 Task: Look for space in Abou el Hassan, Algeria from 1st July, 2023 to 9th July, 2023 for 2 adults in price range Rs.8000 to Rs.15000. Place can be entire place with 1  bedroom having 1 bed and 1 bathroom. Property type can be house, flat, hotel. Booking option can be shelf check-in. Required host language is .
Action: Mouse moved to (433, 95)
Screenshot: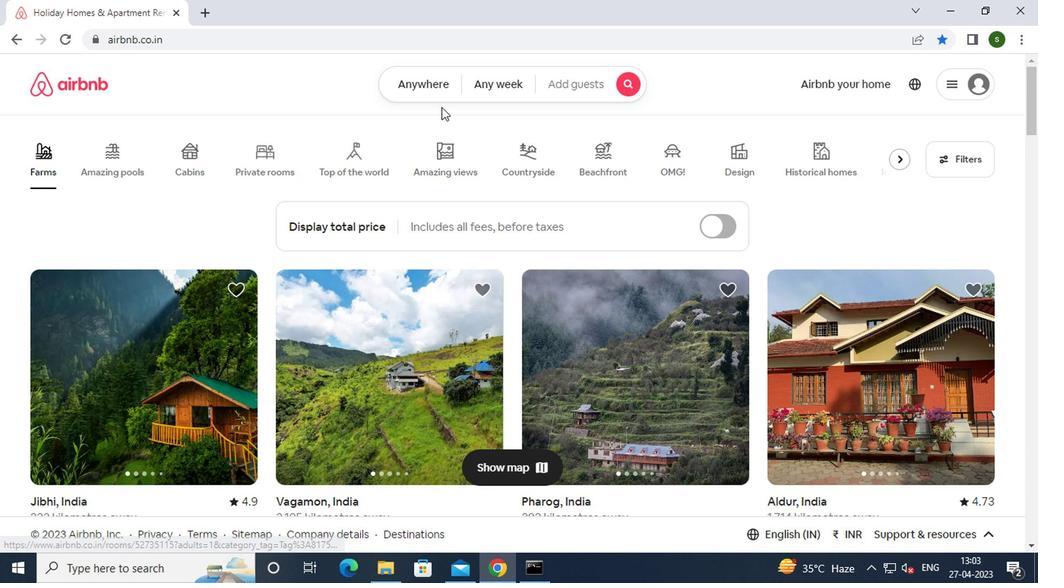 
Action: Mouse pressed left at (433, 95)
Screenshot: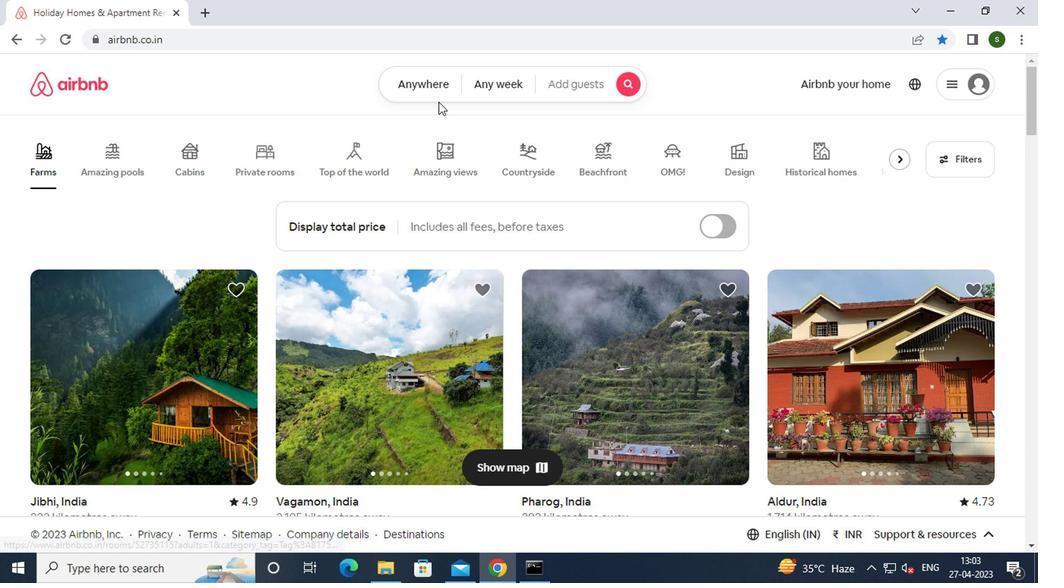 
Action: Mouse moved to (316, 141)
Screenshot: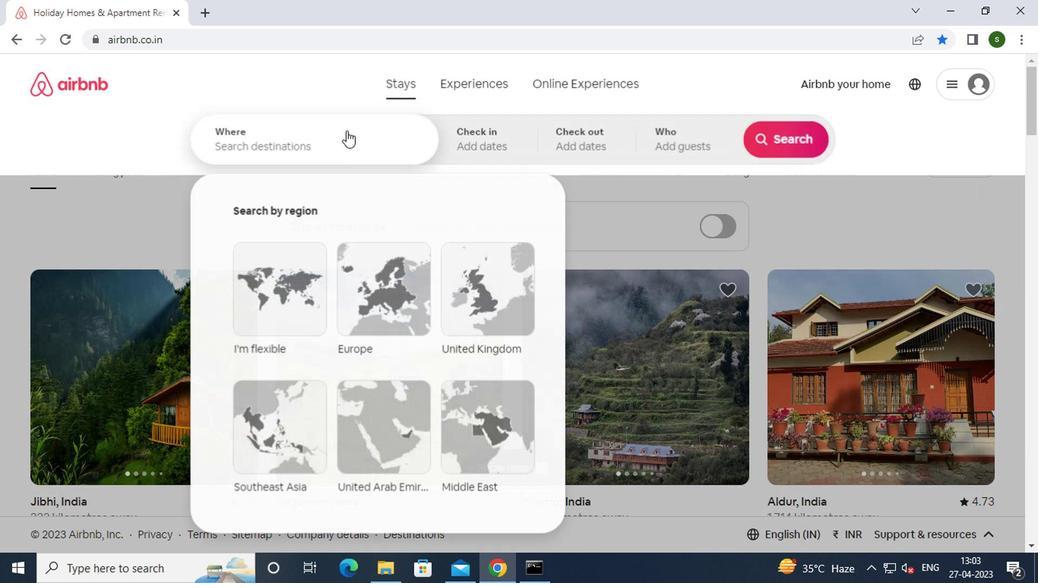 
Action: Mouse pressed left at (316, 141)
Screenshot: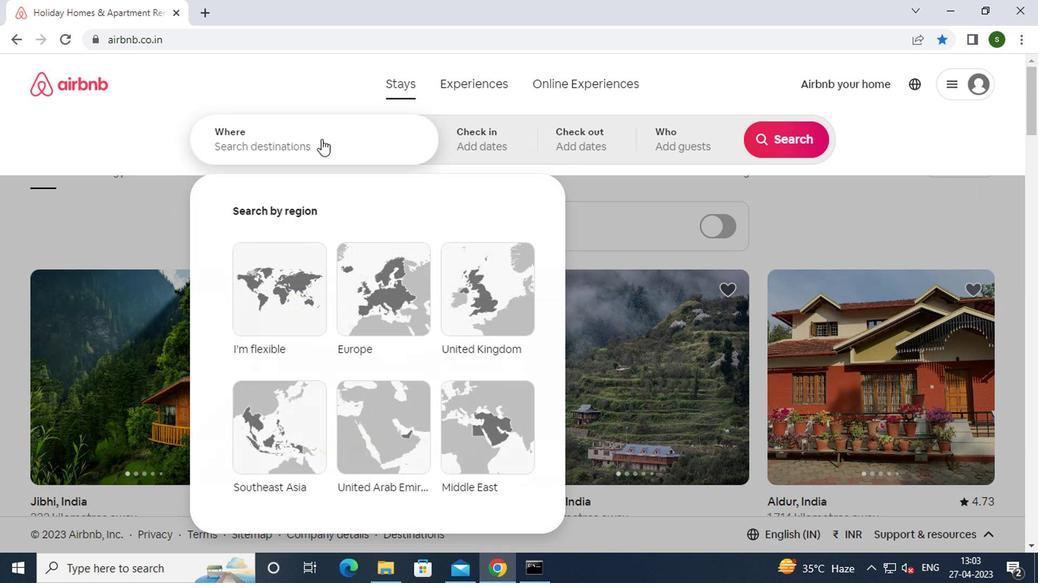 
Action: Key pressed a<Key.caps_lock>bou<Key.space>el<Key.space><Key.caps_lock>h<Key.caps_lock>assan
Screenshot: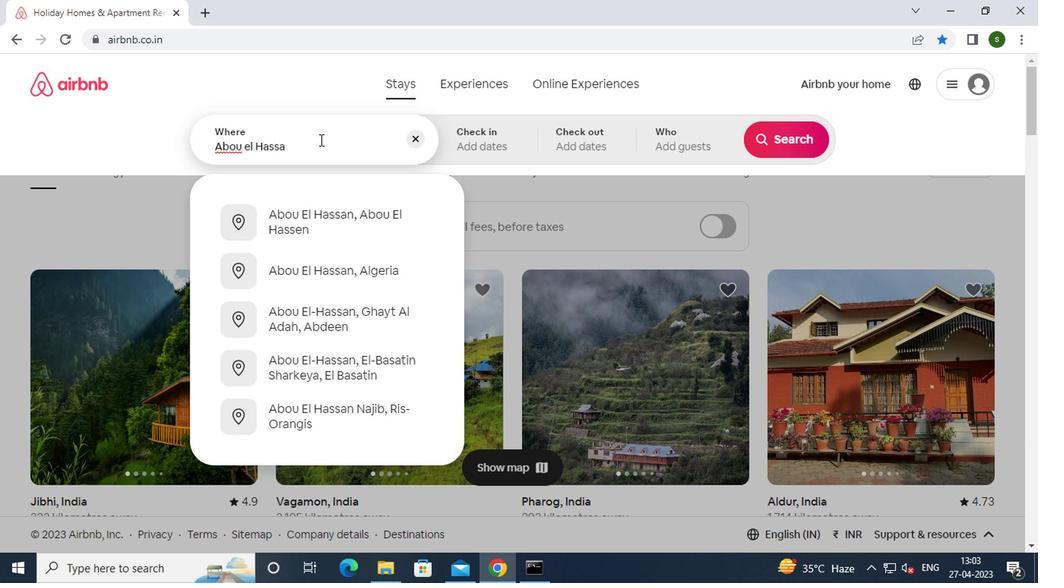 
Action: Mouse moved to (331, 262)
Screenshot: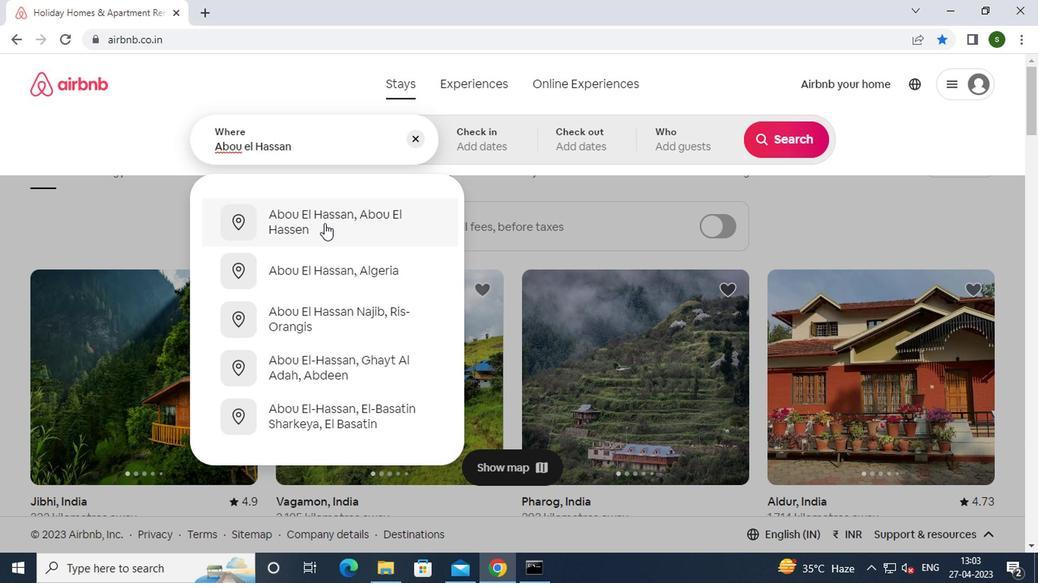 
Action: Mouse pressed left at (331, 262)
Screenshot: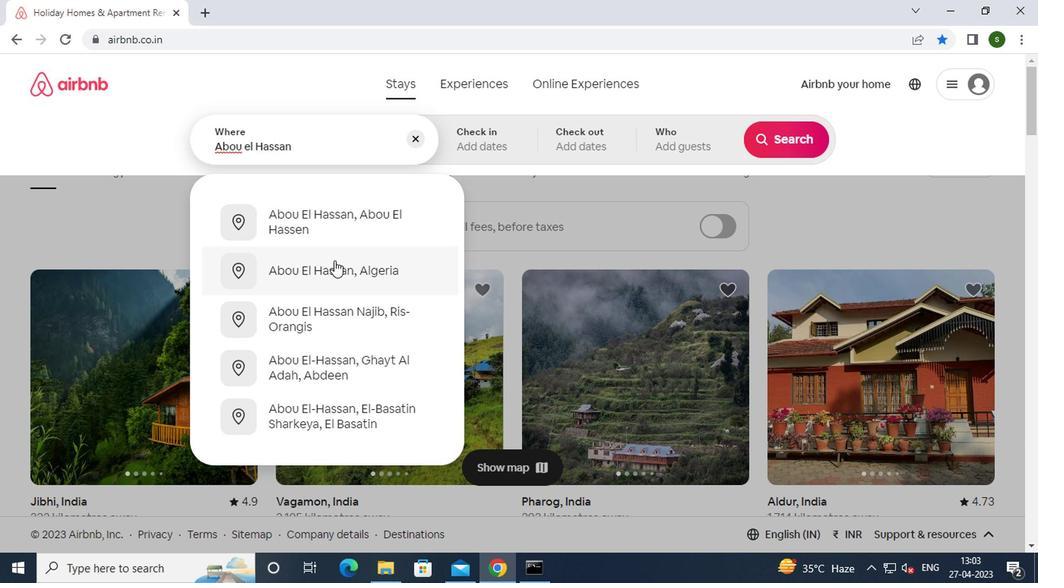 
Action: Mouse moved to (772, 257)
Screenshot: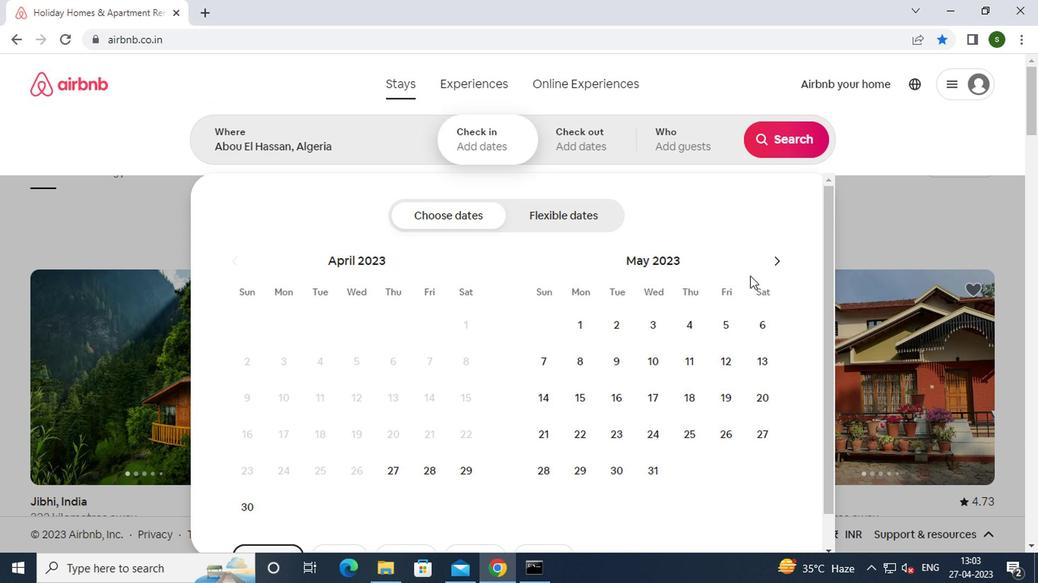 
Action: Mouse pressed left at (772, 257)
Screenshot: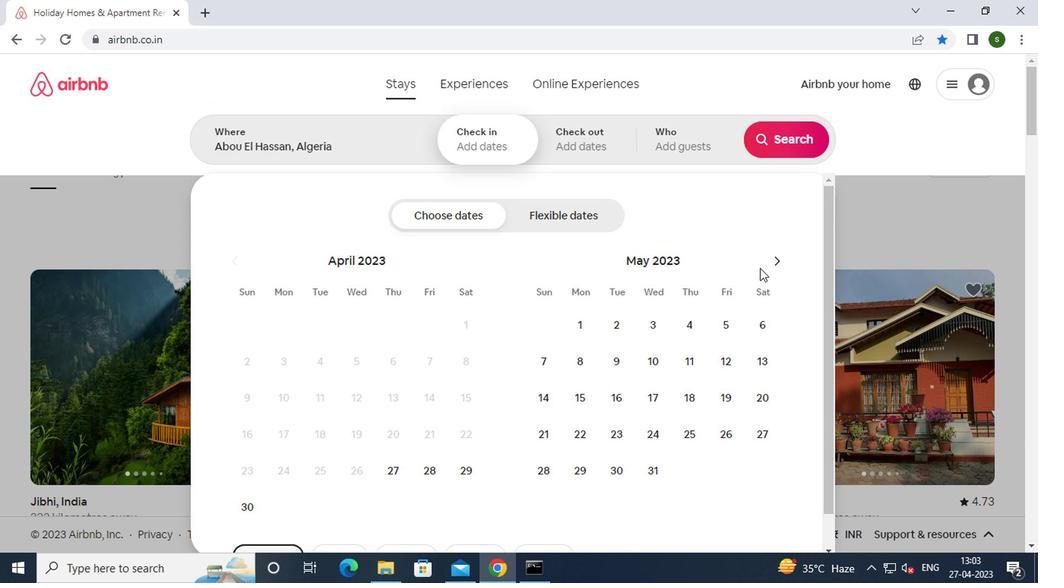 
Action: Mouse pressed left at (772, 257)
Screenshot: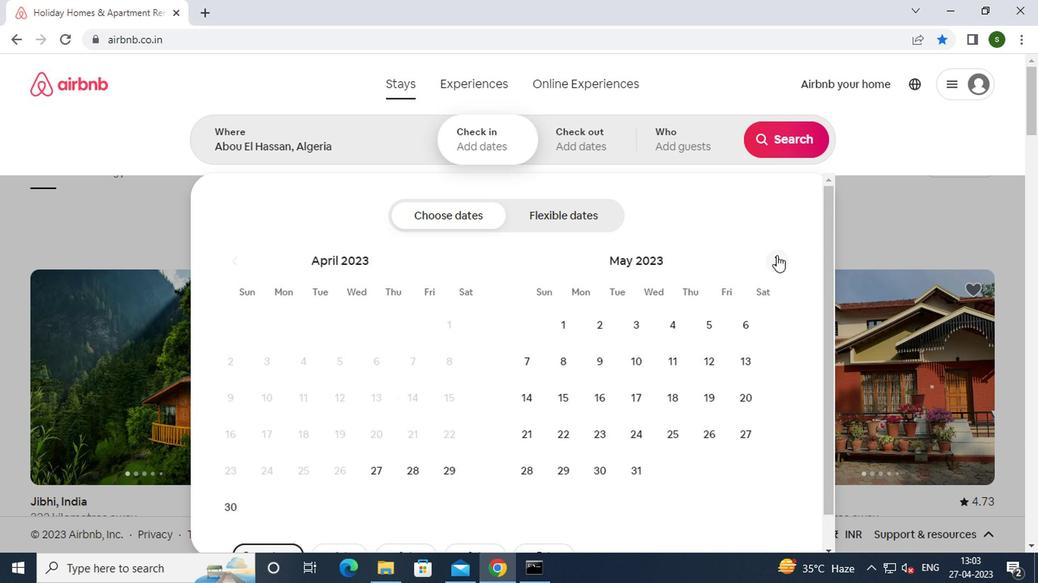 
Action: Mouse moved to (762, 325)
Screenshot: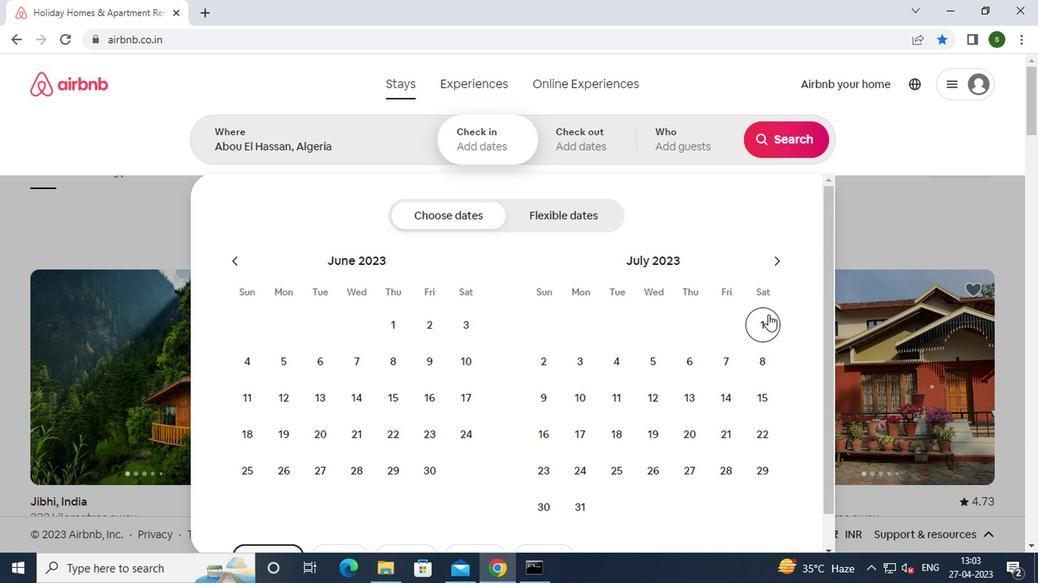 
Action: Mouse pressed left at (762, 325)
Screenshot: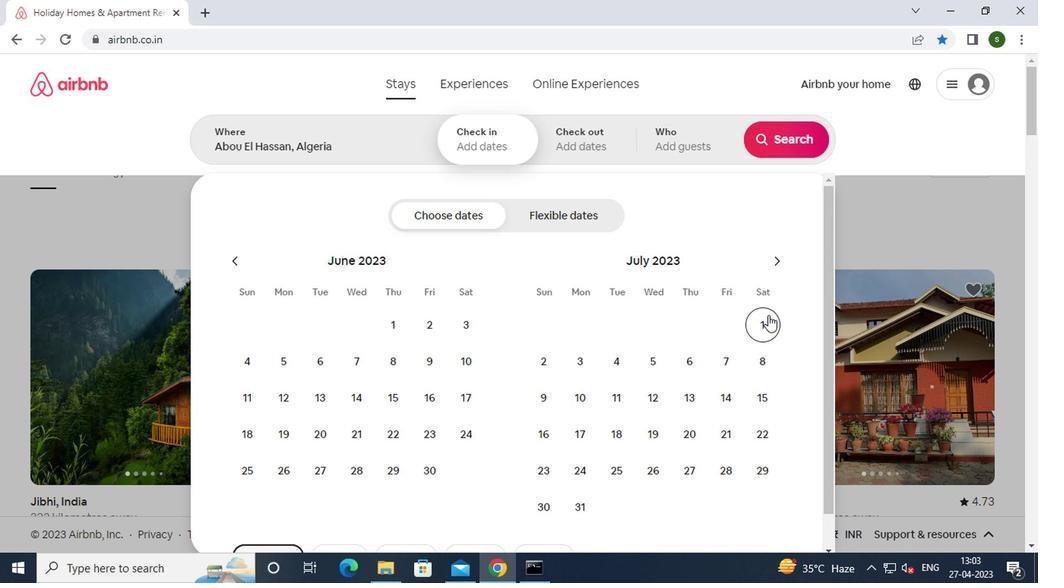 
Action: Mouse moved to (538, 399)
Screenshot: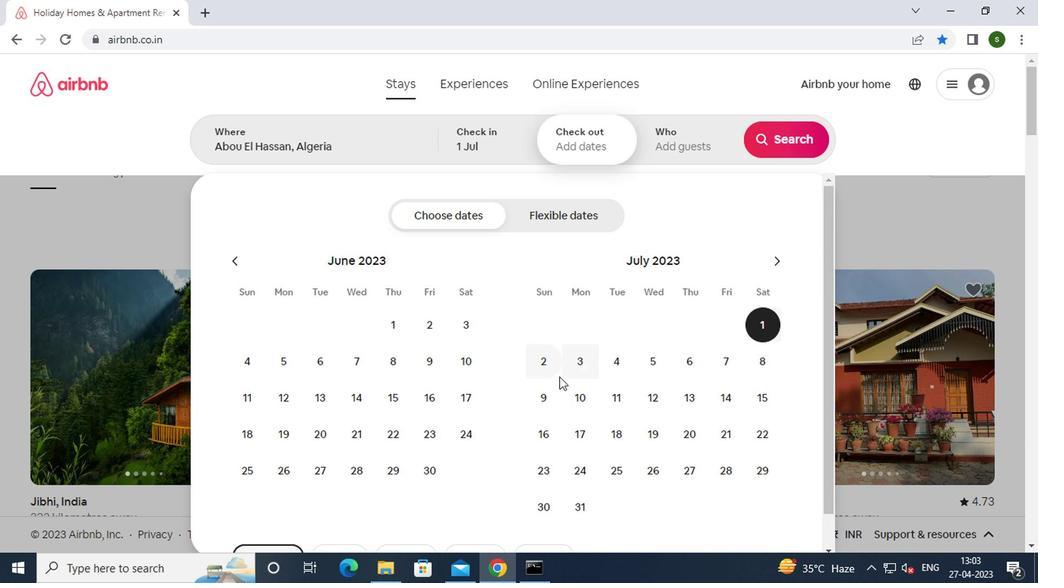 
Action: Mouse pressed left at (538, 399)
Screenshot: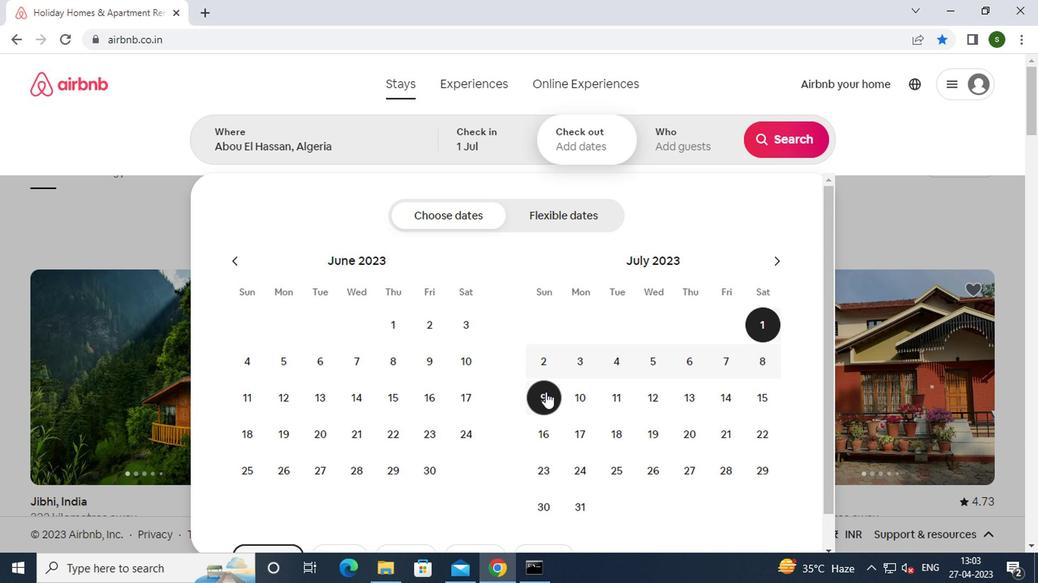 
Action: Mouse moved to (687, 147)
Screenshot: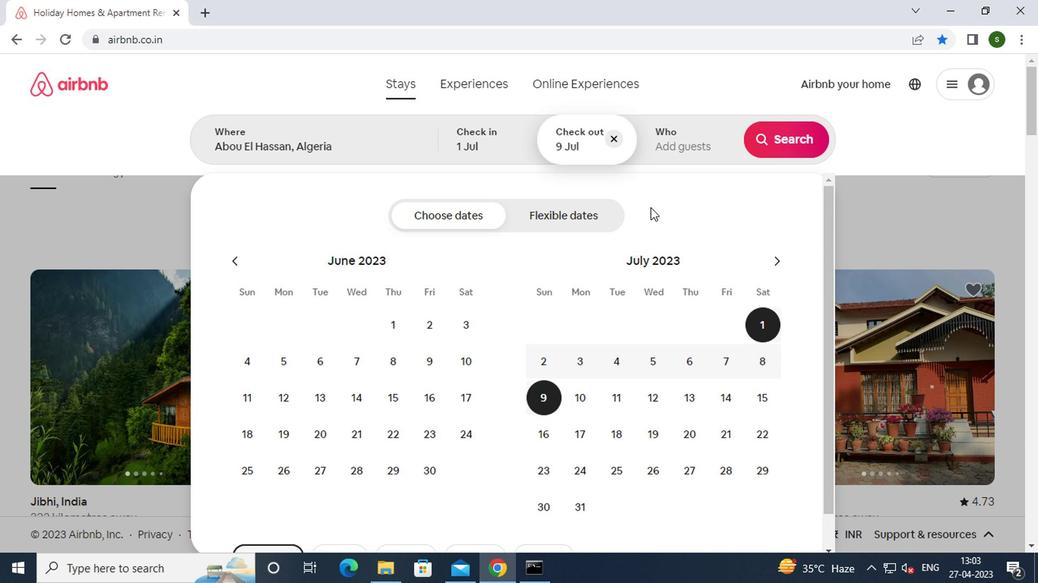 
Action: Mouse pressed left at (687, 147)
Screenshot: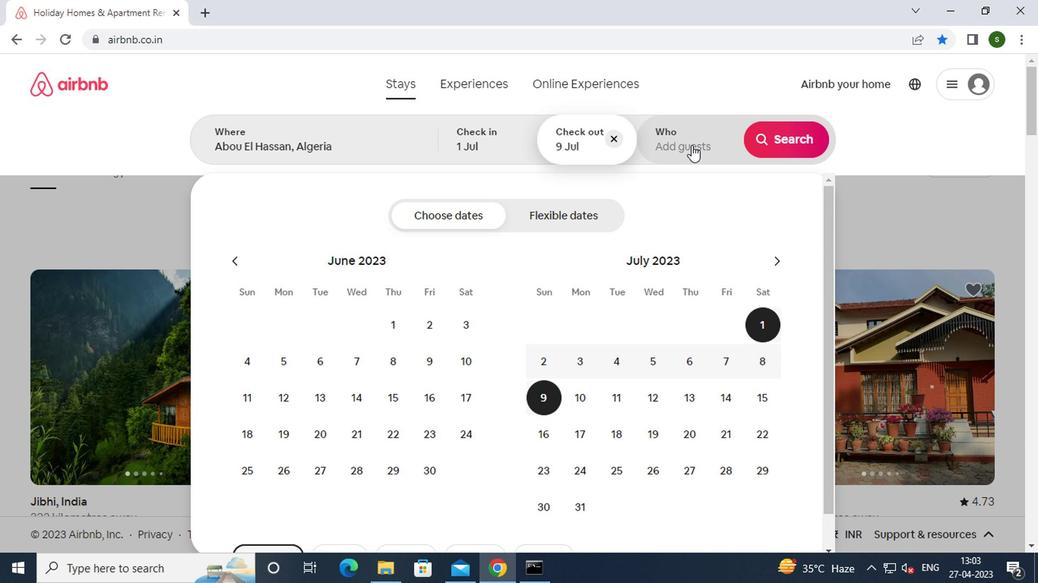 
Action: Mouse moved to (789, 218)
Screenshot: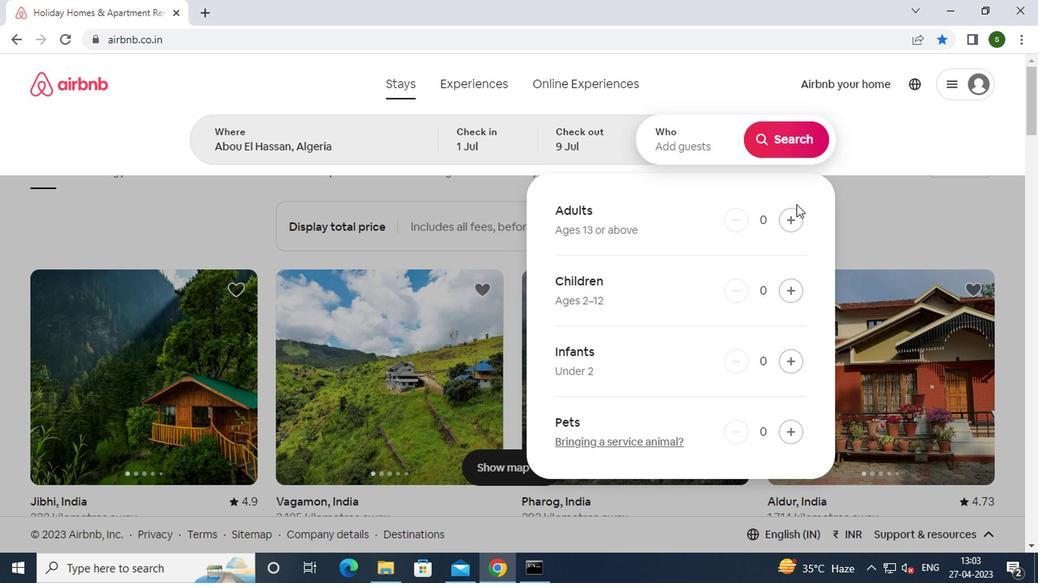 
Action: Mouse pressed left at (789, 218)
Screenshot: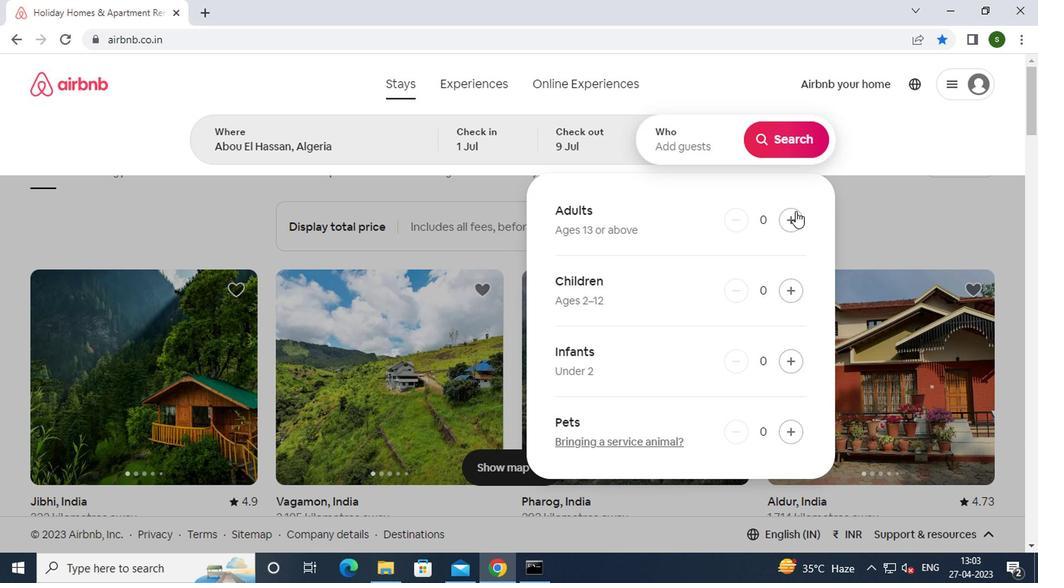 
Action: Mouse pressed left at (789, 218)
Screenshot: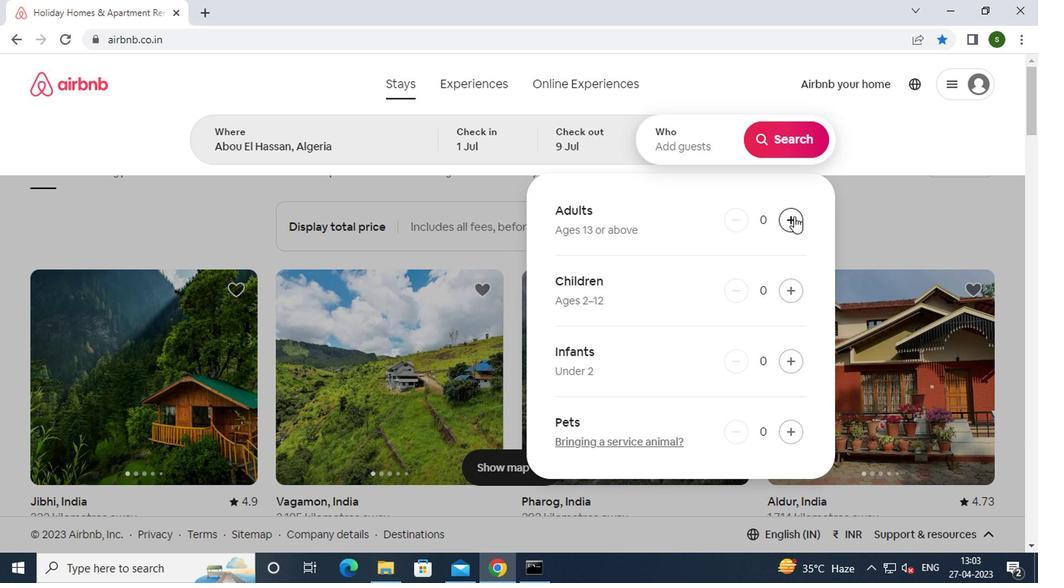 
Action: Mouse moved to (789, 148)
Screenshot: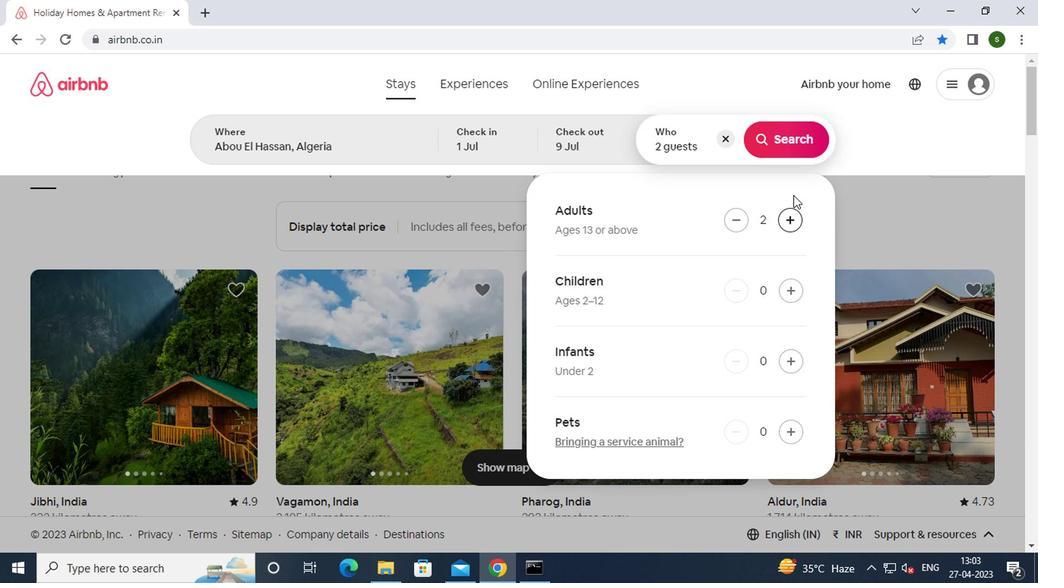 
Action: Mouse pressed left at (789, 148)
Screenshot: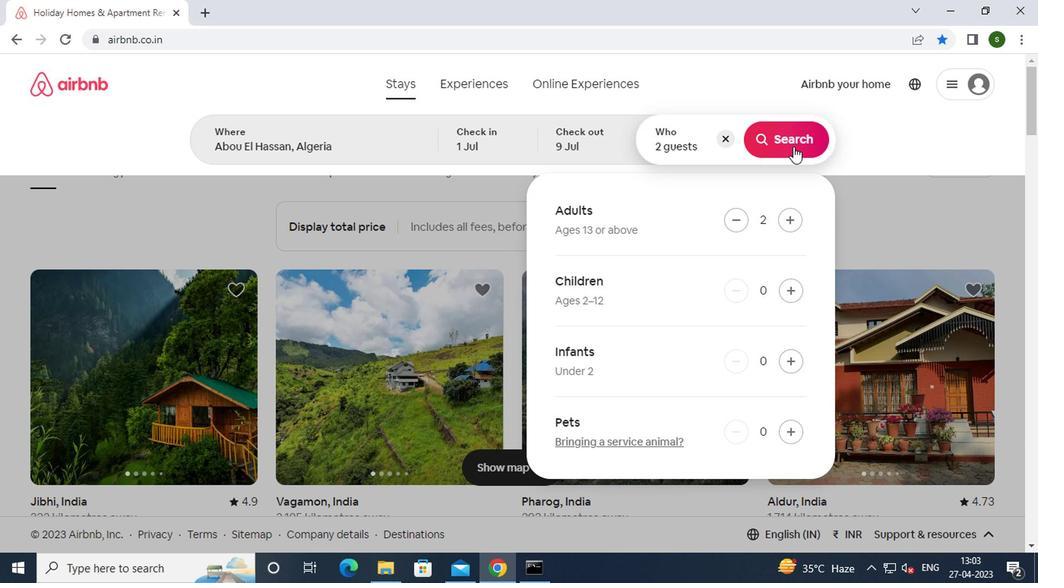 
Action: Mouse moved to (967, 145)
Screenshot: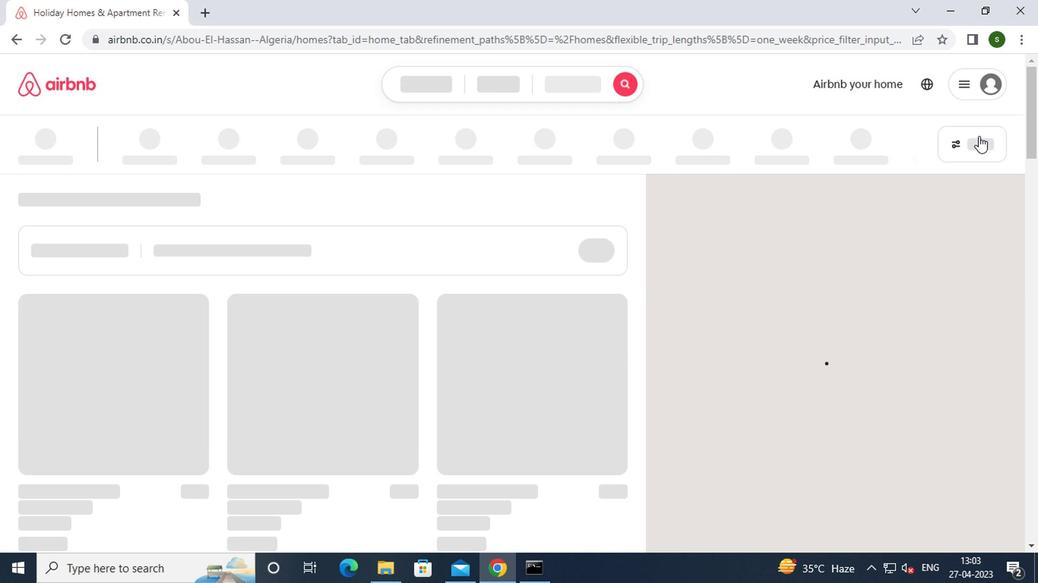 
Action: Mouse pressed left at (967, 145)
Screenshot: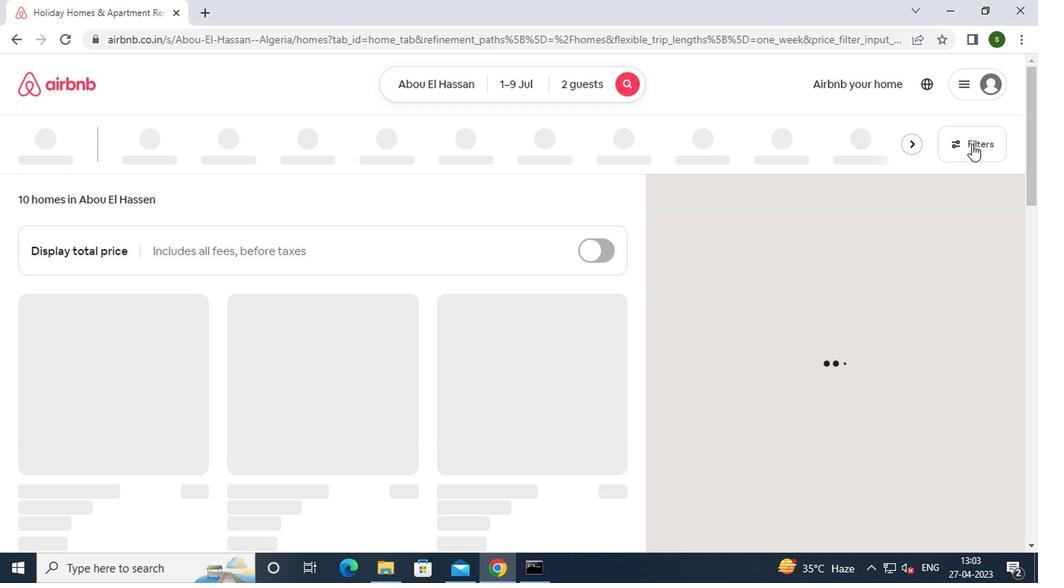 
Action: Mouse moved to (436, 339)
Screenshot: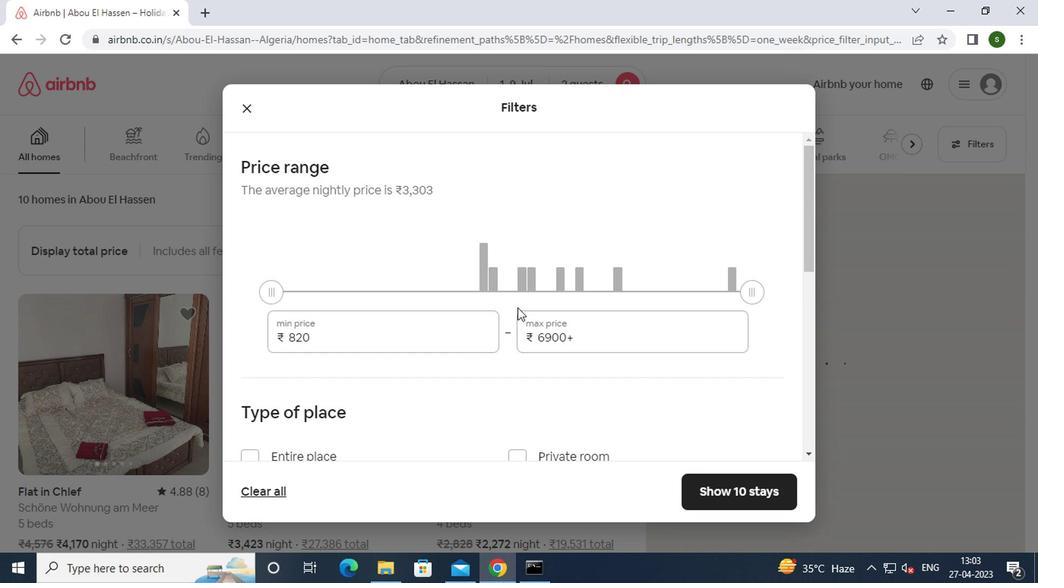 
Action: Mouse pressed left at (436, 339)
Screenshot: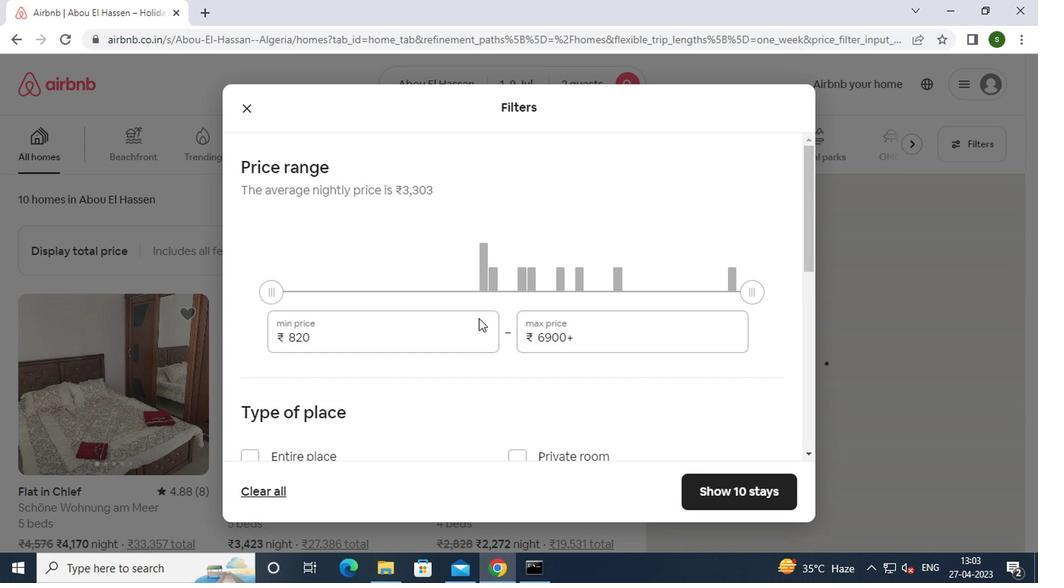 
Action: Key pressed <Key.backspace><Key.backspace><Key.backspace><Key.backspace>8000
Screenshot: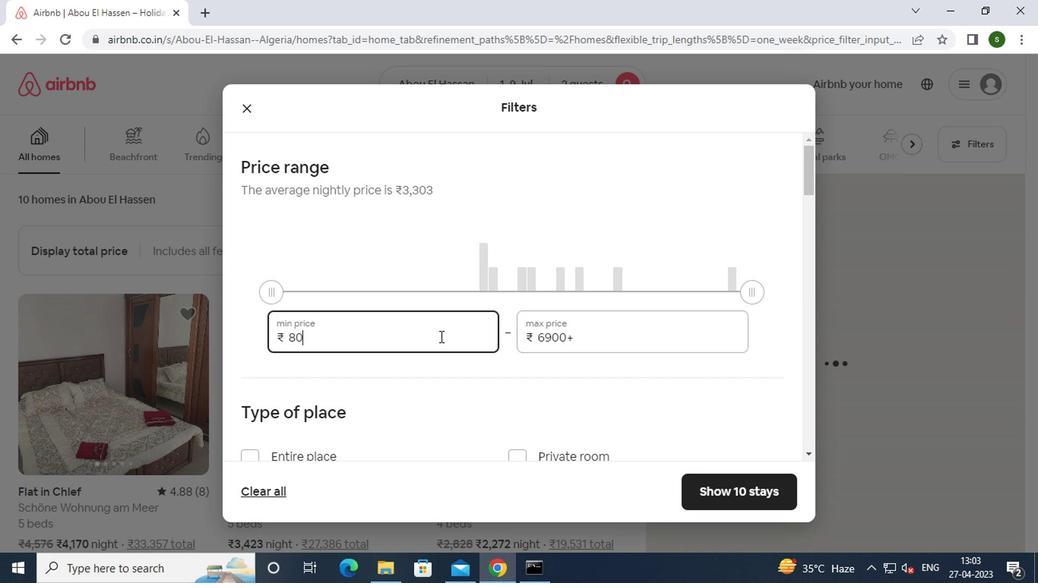 
Action: Mouse moved to (599, 341)
Screenshot: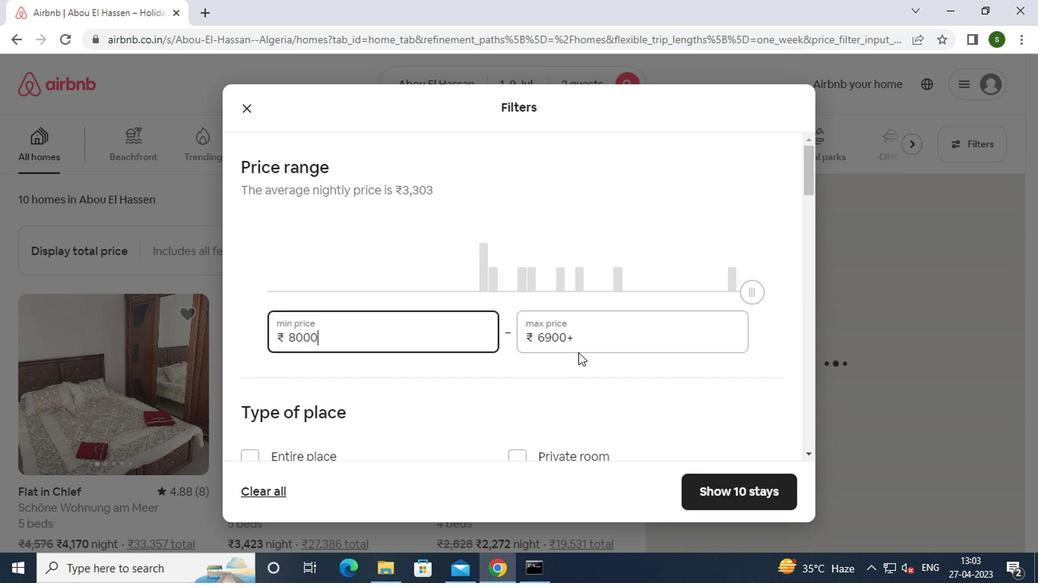 
Action: Mouse pressed left at (599, 341)
Screenshot: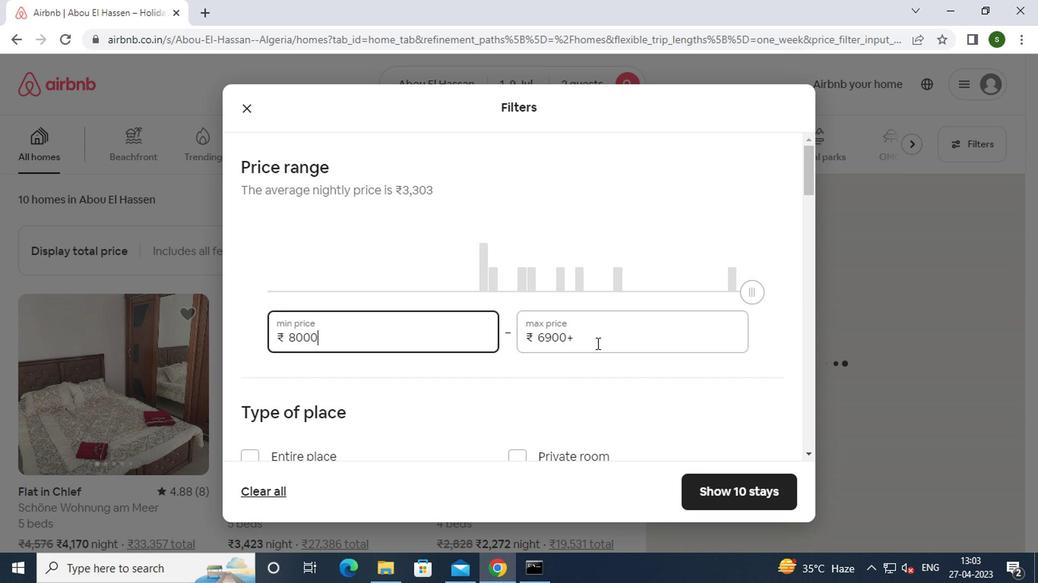 
Action: Key pressed <Key.backspace><Key.backspace><Key.backspace><Key.backspace><Key.backspace><Key.backspace><Key.backspace><Key.backspace><Key.backspace><Key.backspace><Key.backspace>15000
Screenshot: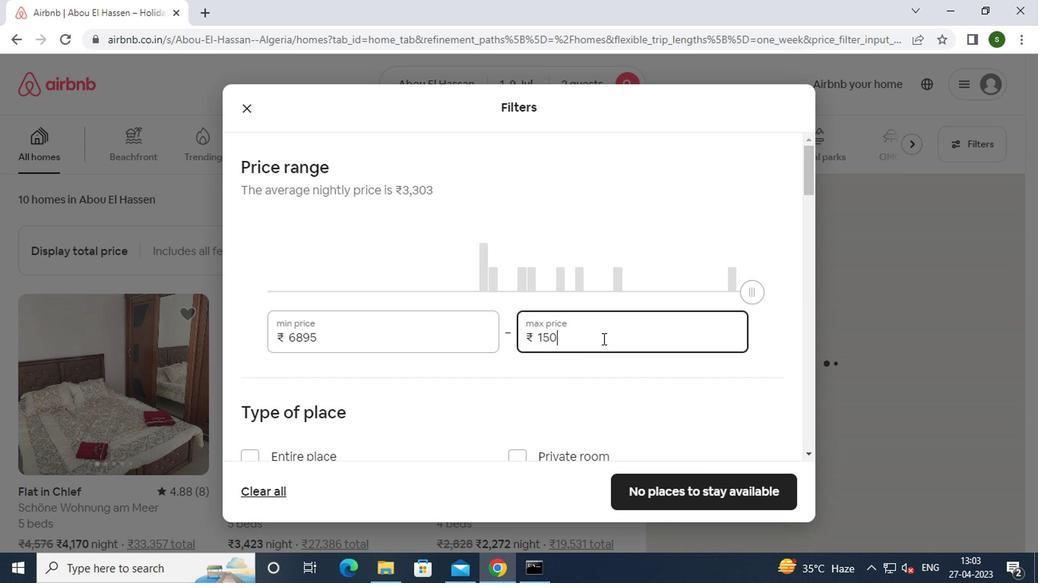 
Action: Mouse moved to (454, 346)
Screenshot: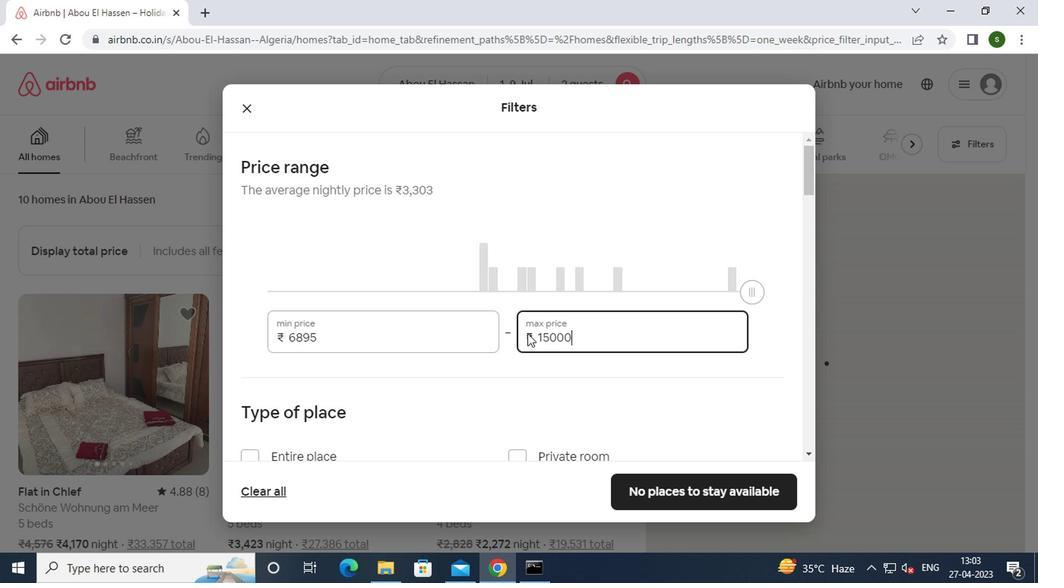 
Action: Mouse scrolled (454, 345) with delta (0, 0)
Screenshot: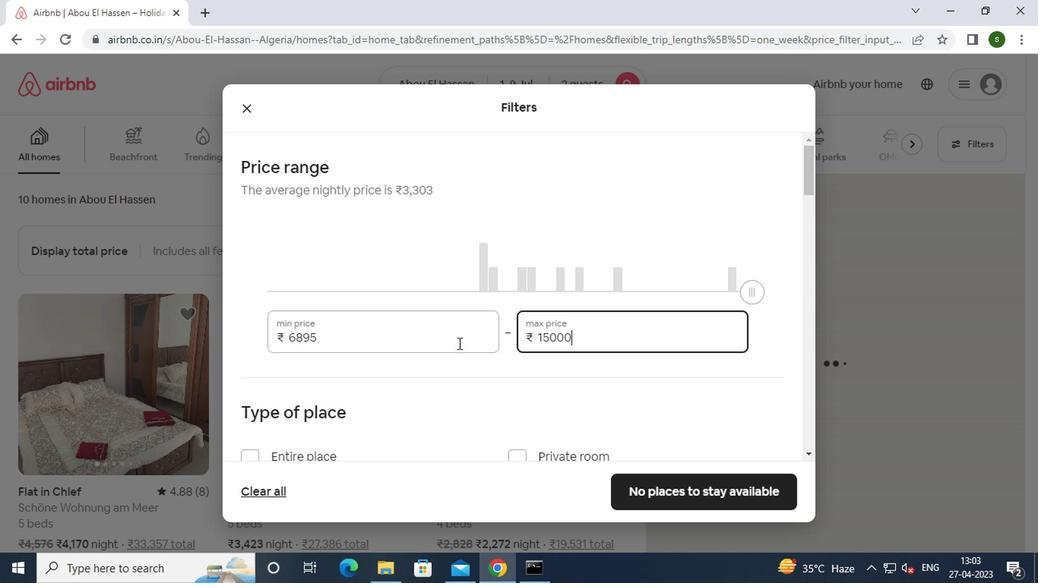 
Action: Mouse moved to (292, 380)
Screenshot: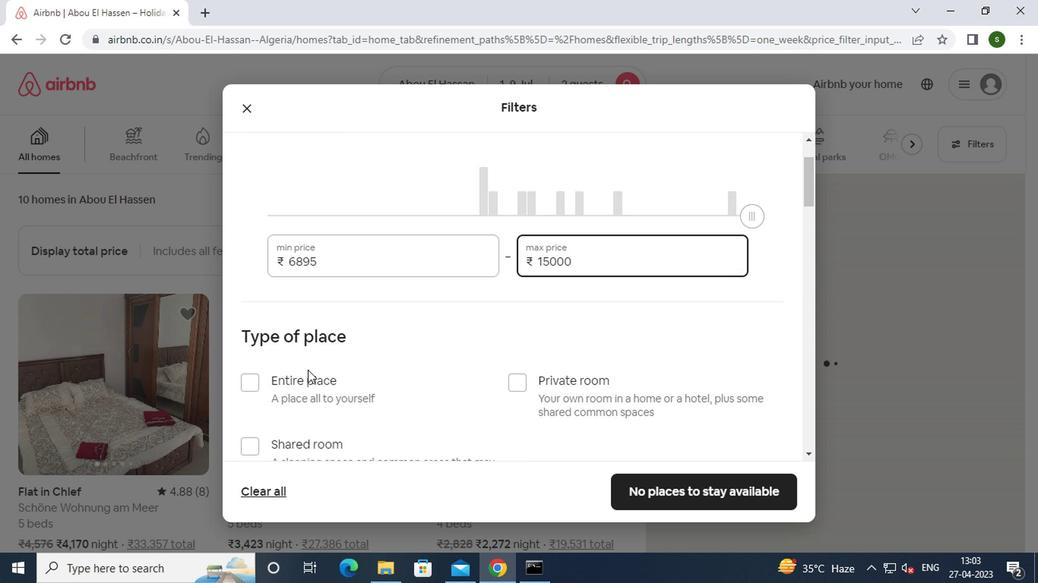 
Action: Mouse pressed left at (292, 380)
Screenshot: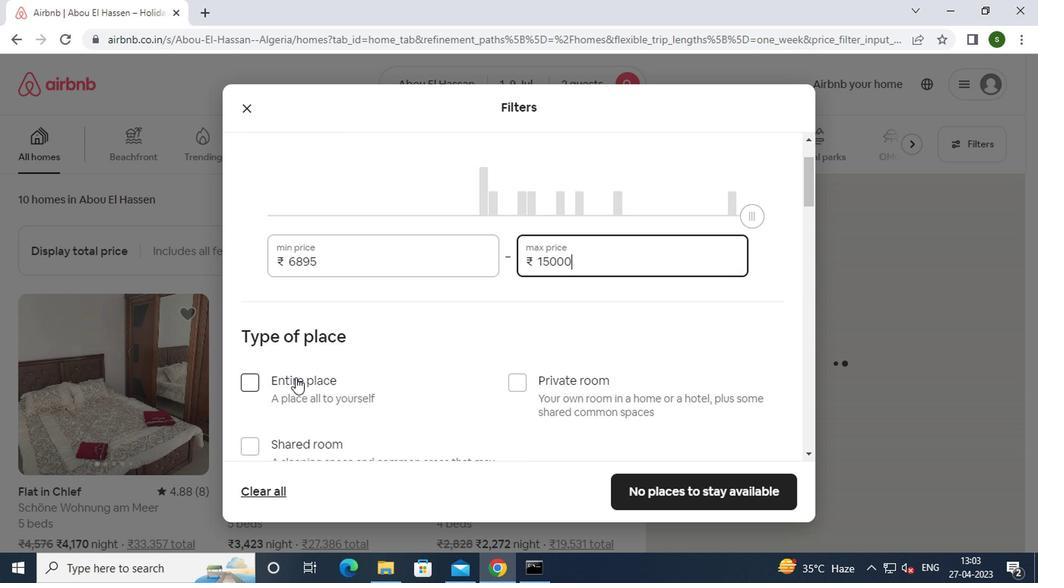 
Action: Mouse moved to (413, 349)
Screenshot: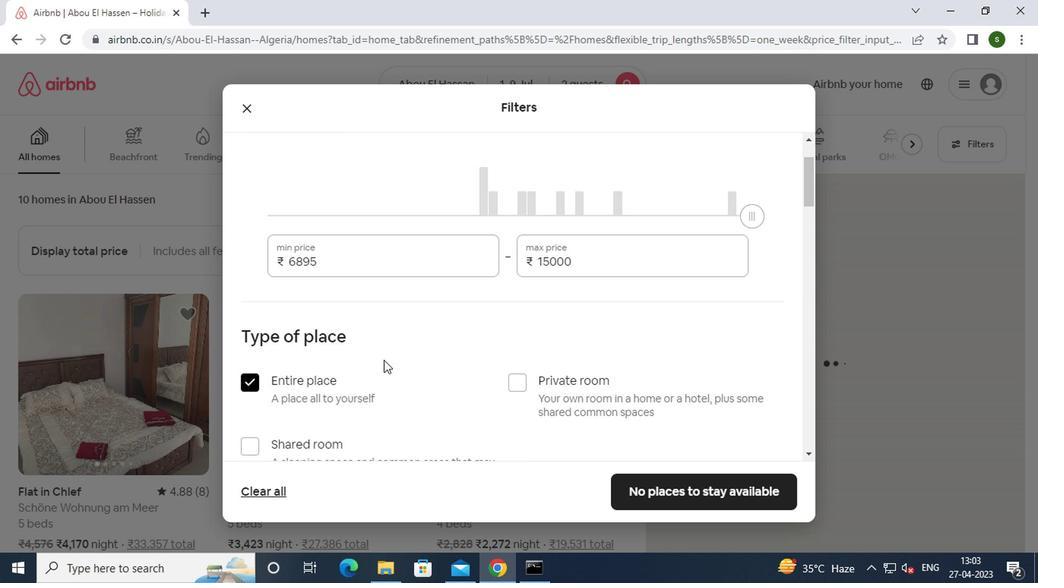 
Action: Mouse scrolled (413, 349) with delta (0, 0)
Screenshot: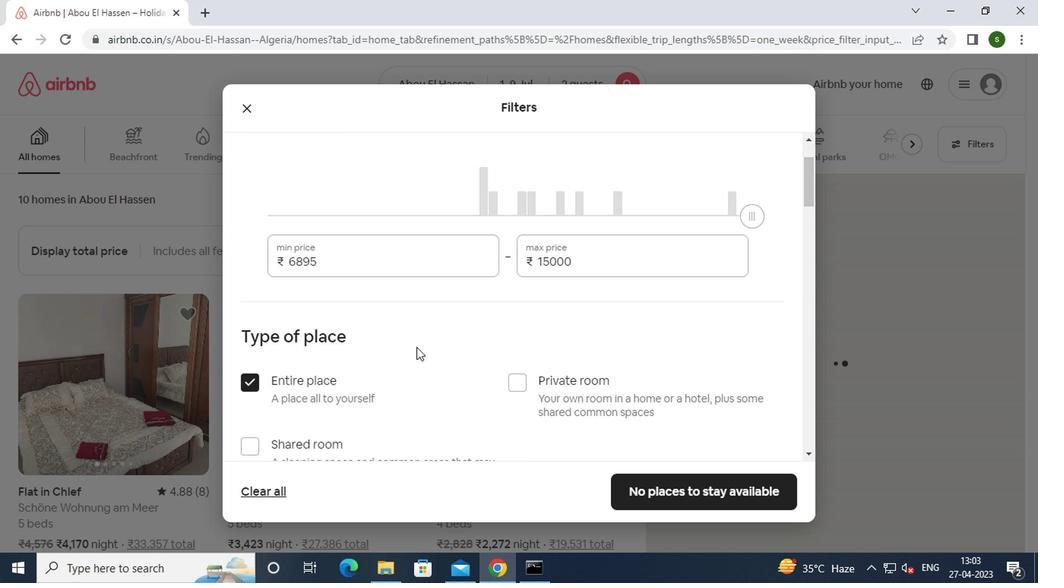 
Action: Mouse scrolled (413, 349) with delta (0, 0)
Screenshot: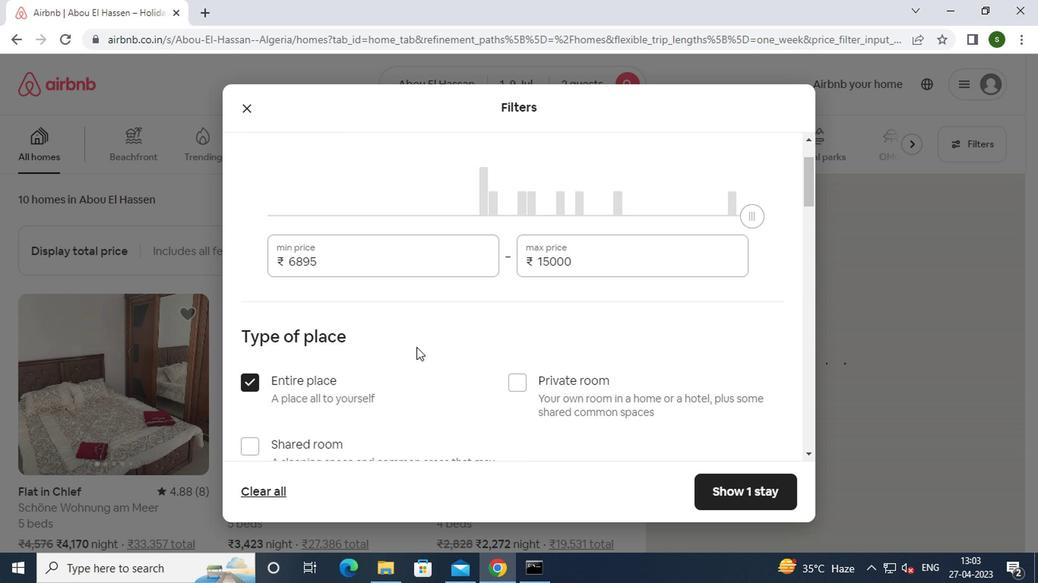 
Action: Mouse scrolled (413, 349) with delta (0, 0)
Screenshot: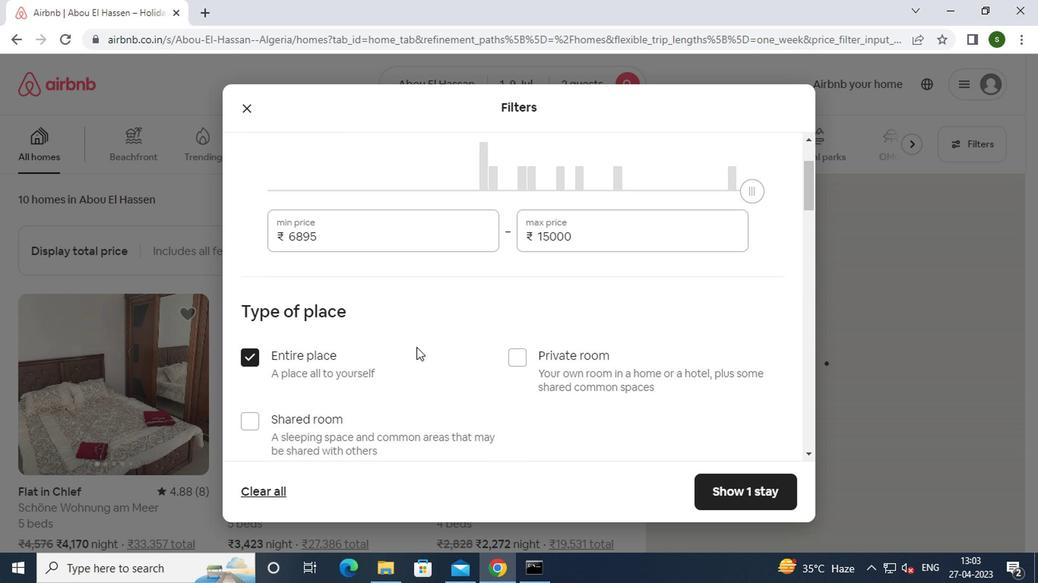 
Action: Mouse scrolled (413, 349) with delta (0, 0)
Screenshot: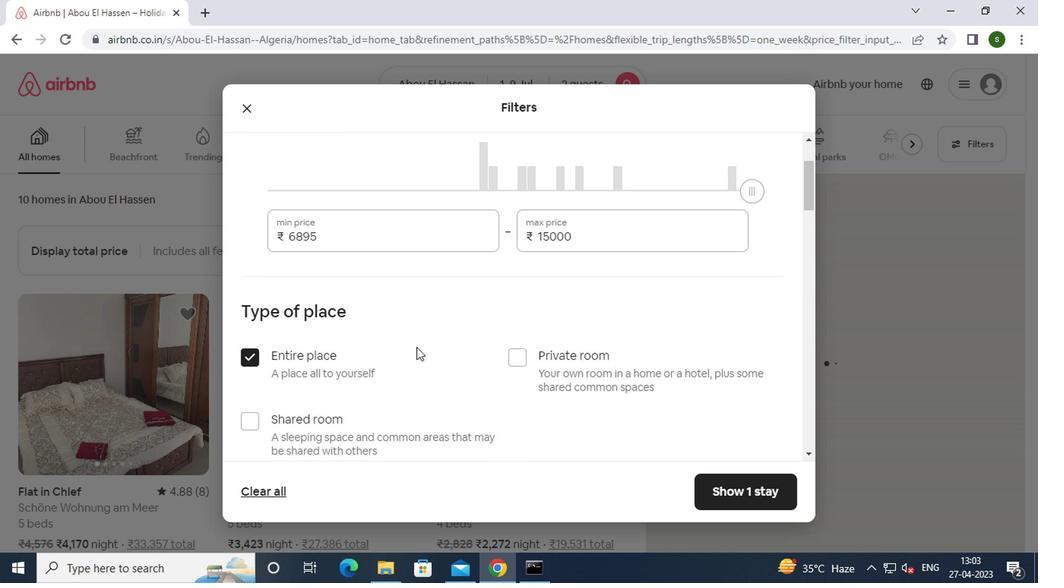 
Action: Mouse scrolled (413, 349) with delta (0, 0)
Screenshot: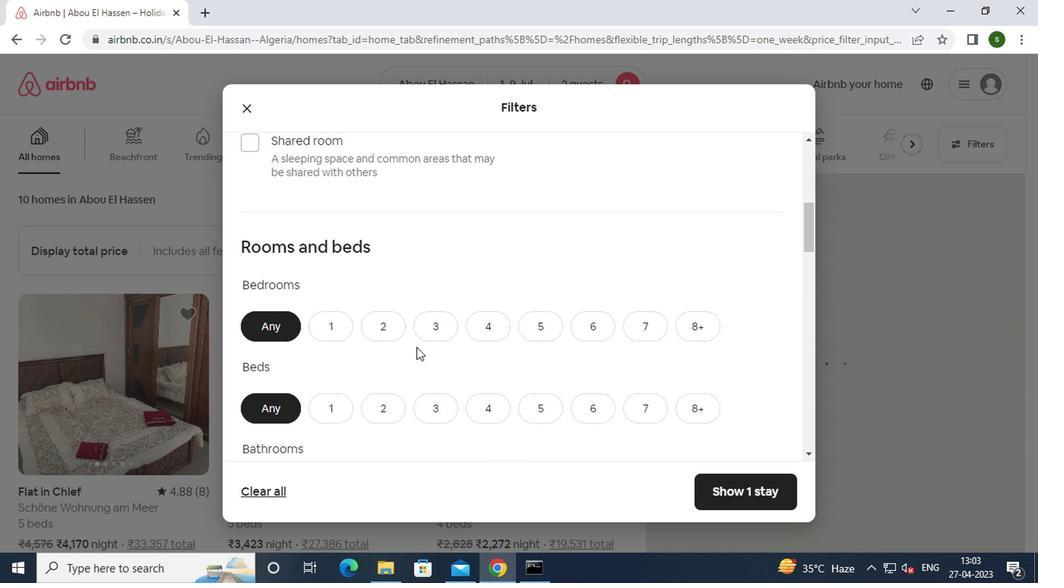 
Action: Mouse moved to (335, 249)
Screenshot: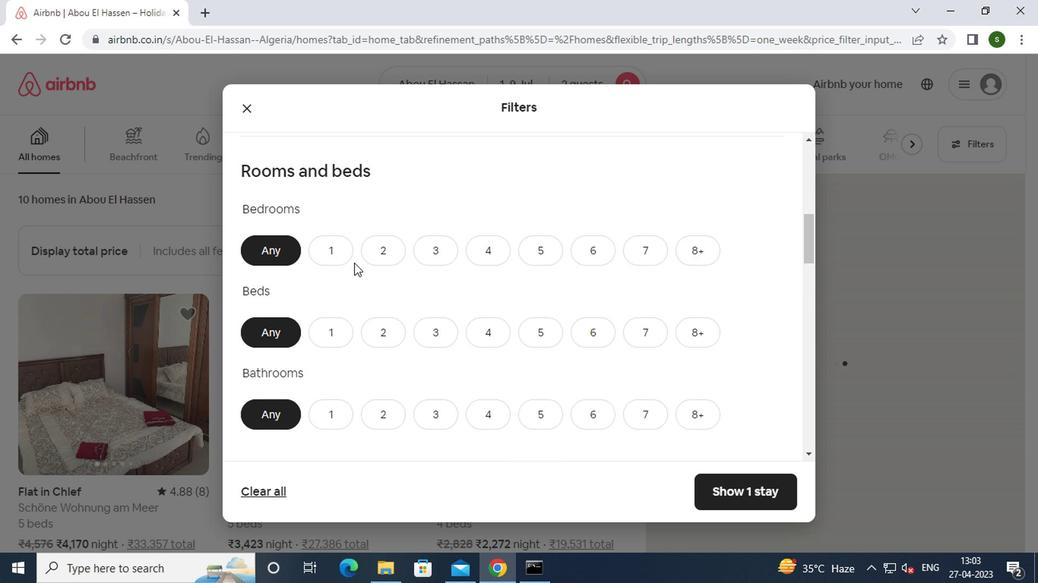 
Action: Mouse pressed left at (335, 249)
Screenshot: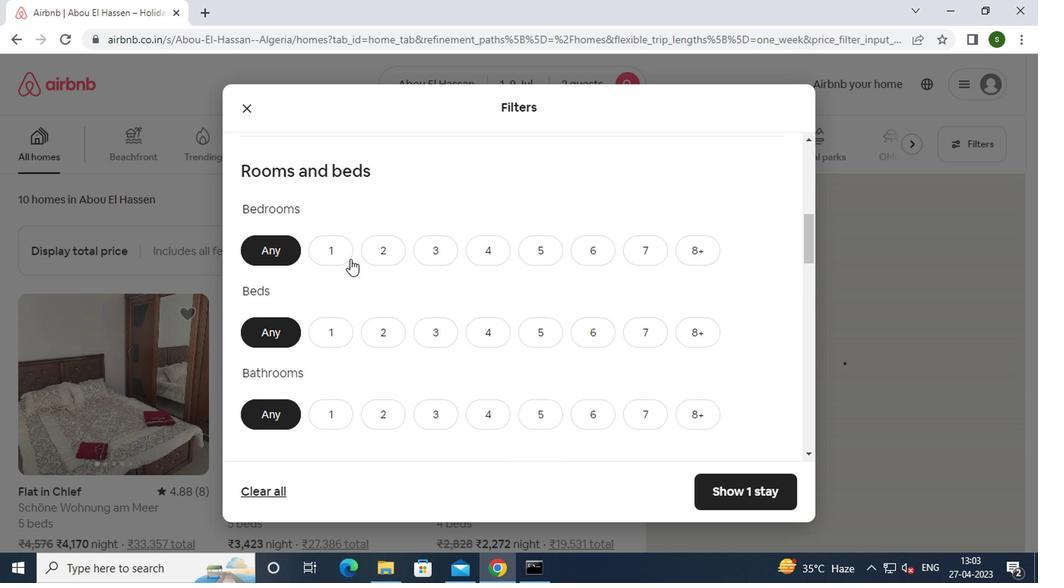 
Action: Mouse moved to (324, 328)
Screenshot: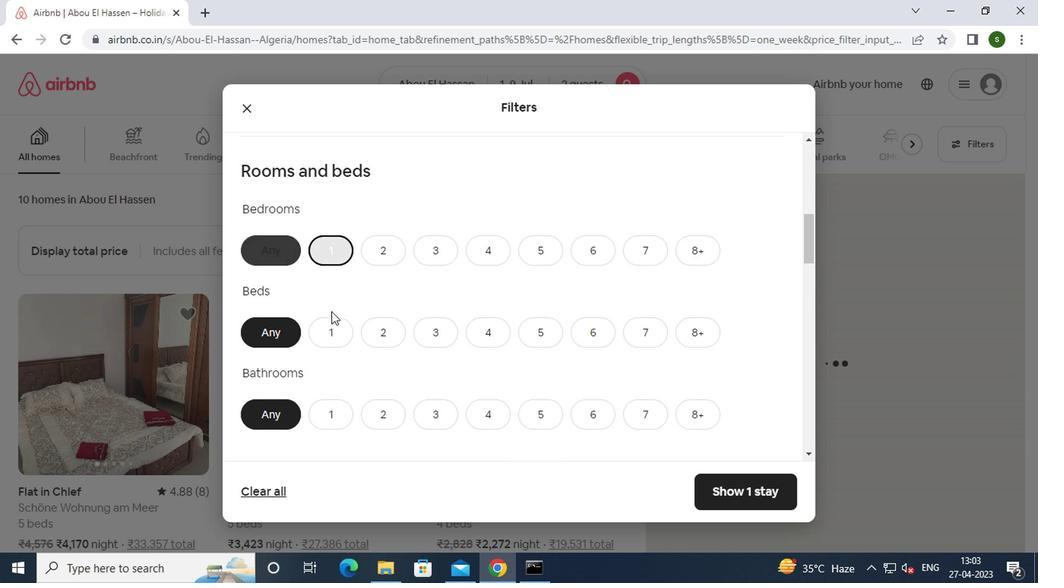 
Action: Mouse pressed left at (324, 328)
Screenshot: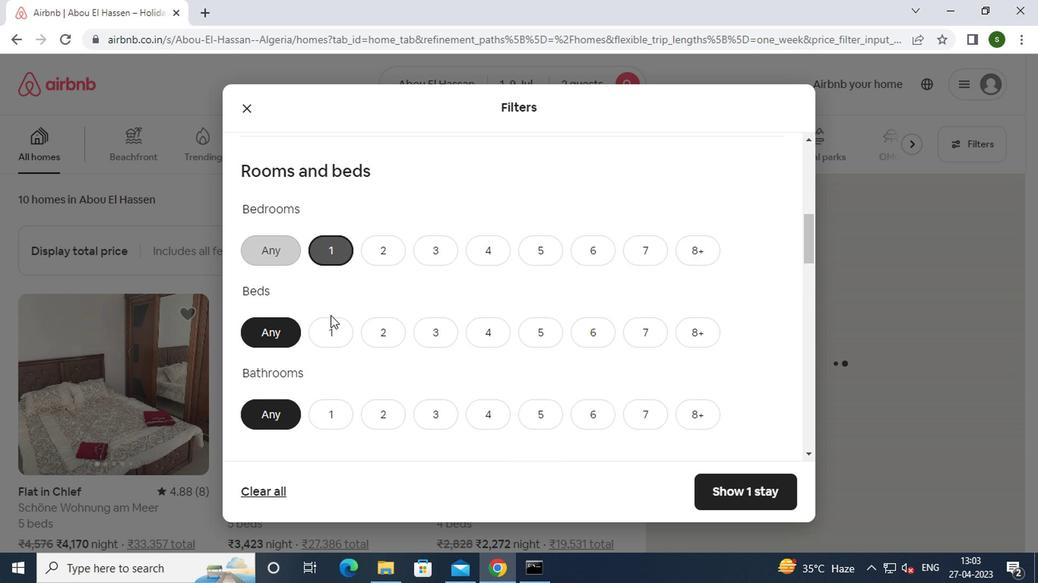 
Action: Mouse moved to (321, 412)
Screenshot: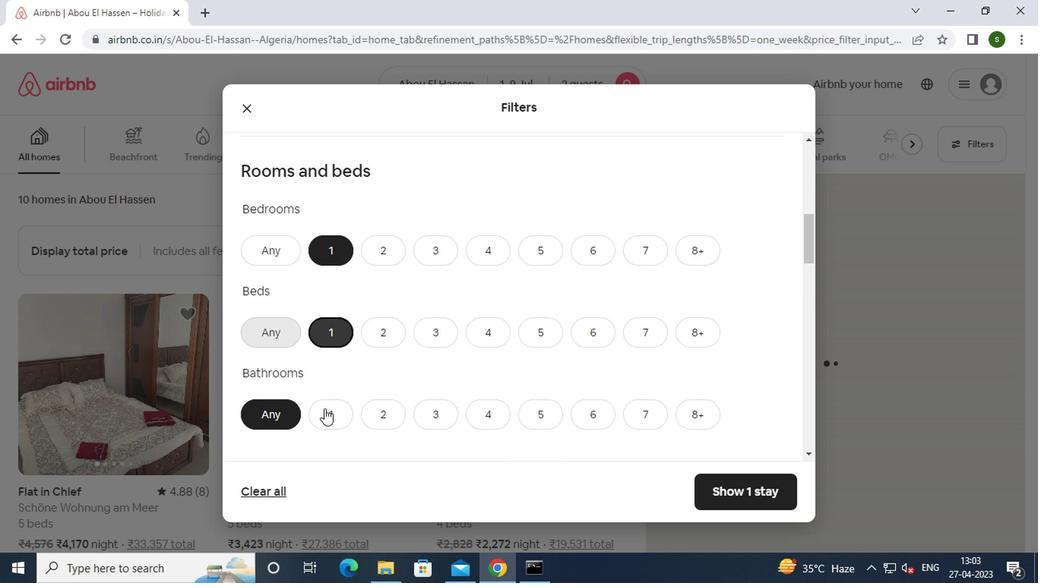 
Action: Mouse pressed left at (321, 412)
Screenshot: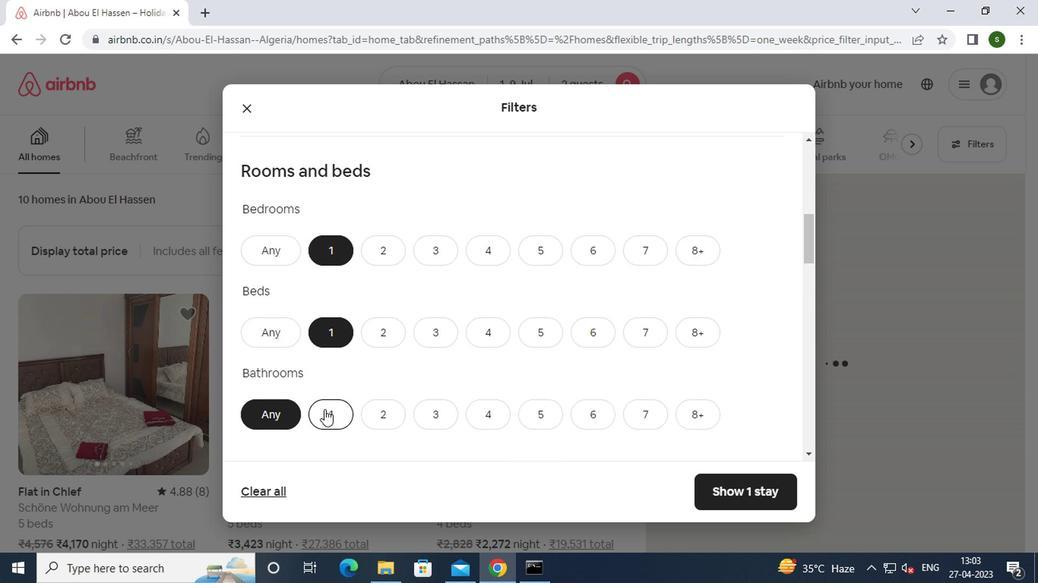 
Action: Mouse moved to (462, 377)
Screenshot: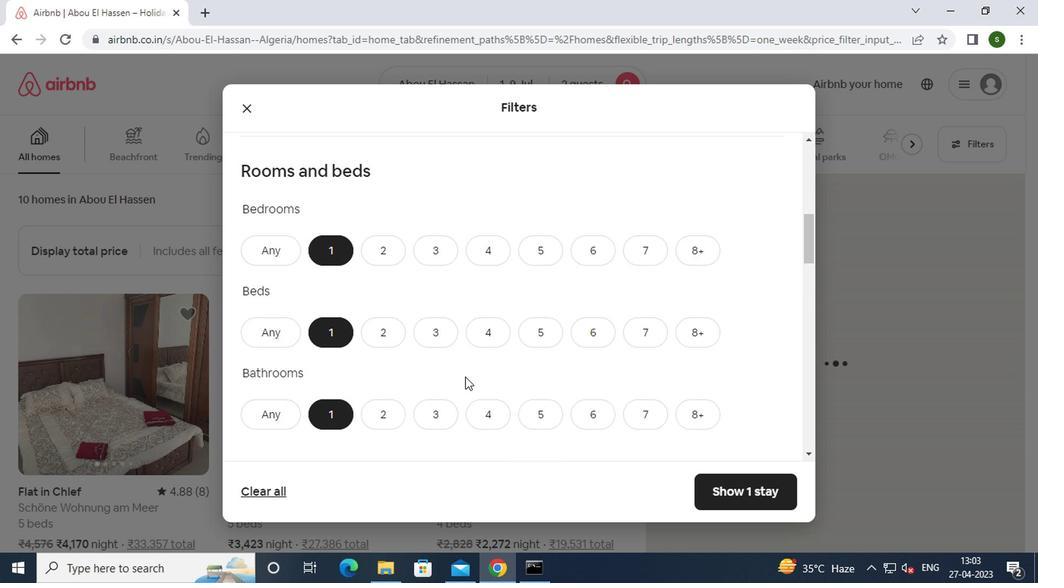 
Action: Mouse scrolled (462, 376) with delta (0, 0)
Screenshot: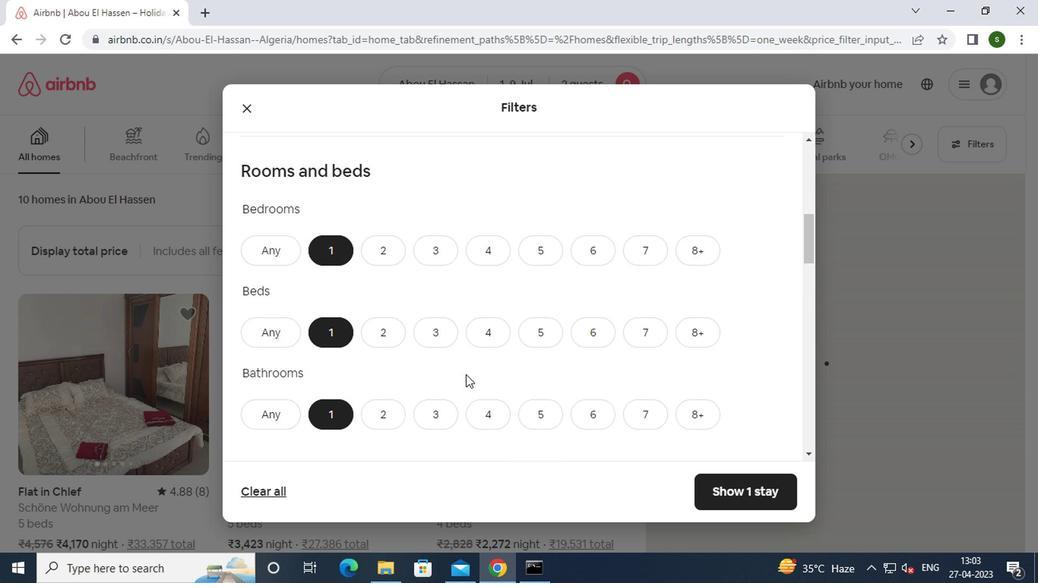 
Action: Mouse scrolled (462, 376) with delta (0, 0)
Screenshot: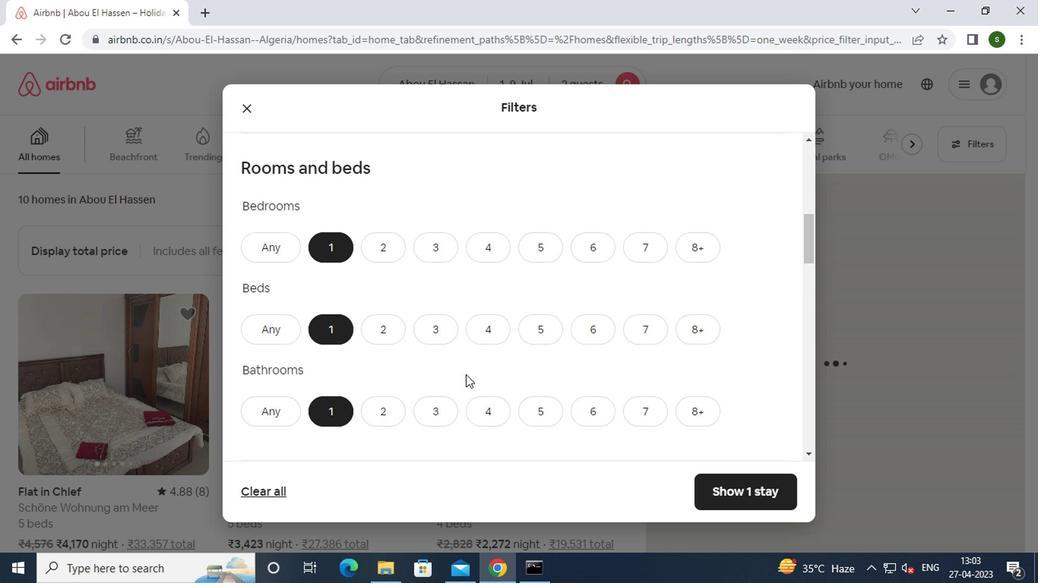 
Action: Mouse scrolled (462, 376) with delta (0, 0)
Screenshot: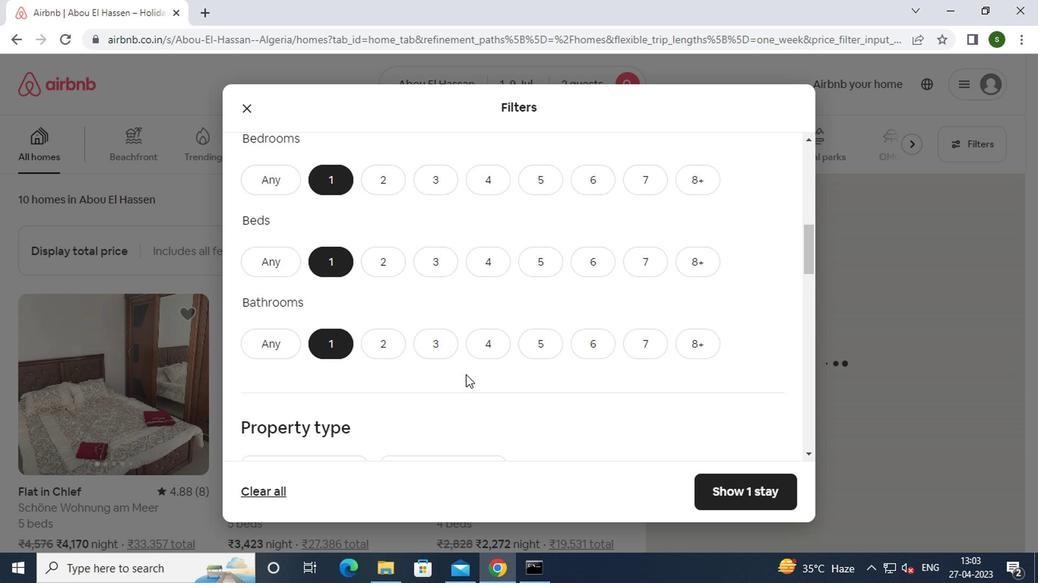 
Action: Mouse moved to (339, 353)
Screenshot: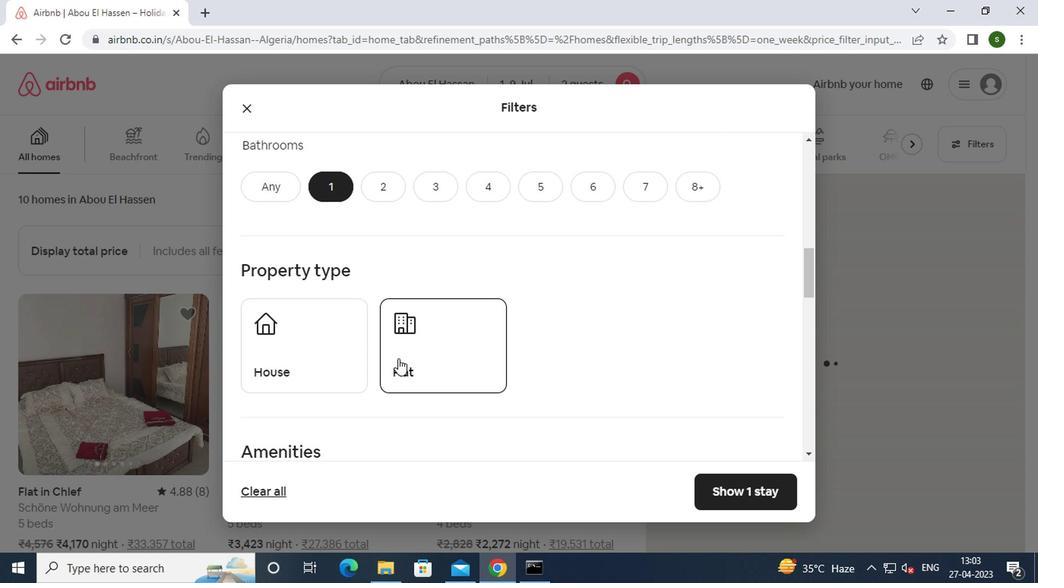 
Action: Mouse pressed left at (339, 353)
Screenshot: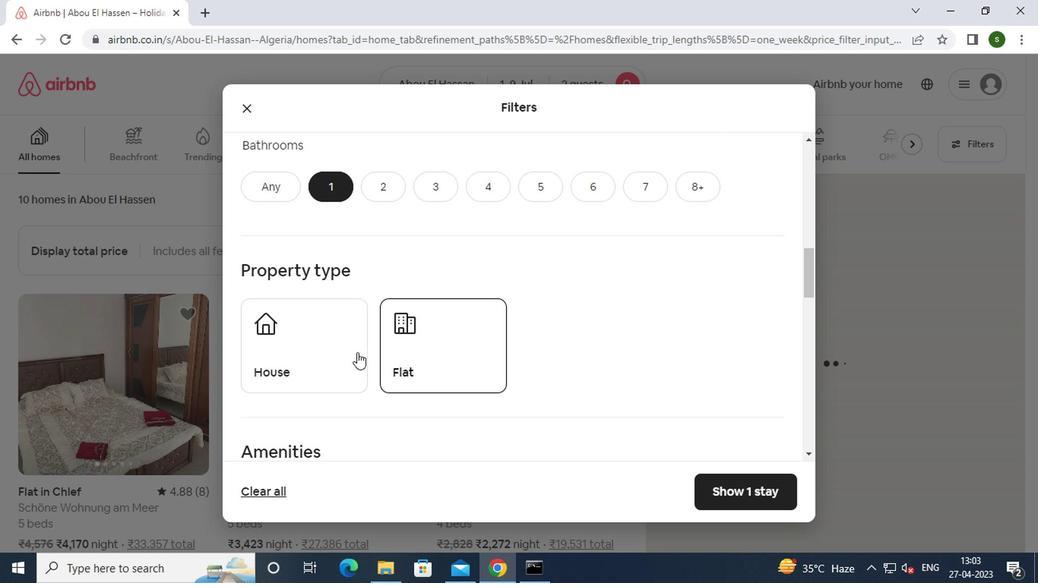 
Action: Mouse moved to (447, 356)
Screenshot: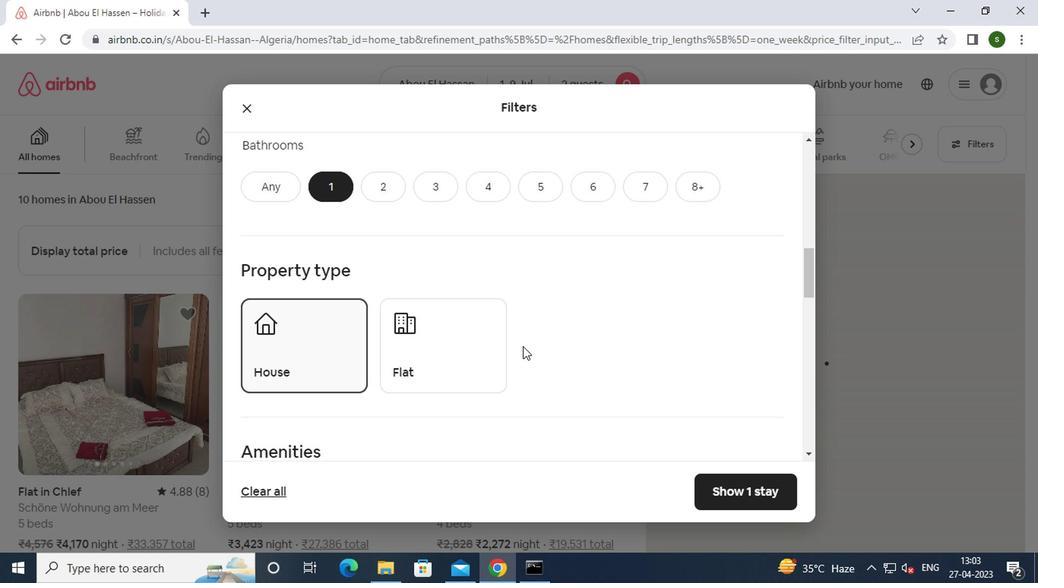 
Action: Mouse pressed left at (447, 356)
Screenshot: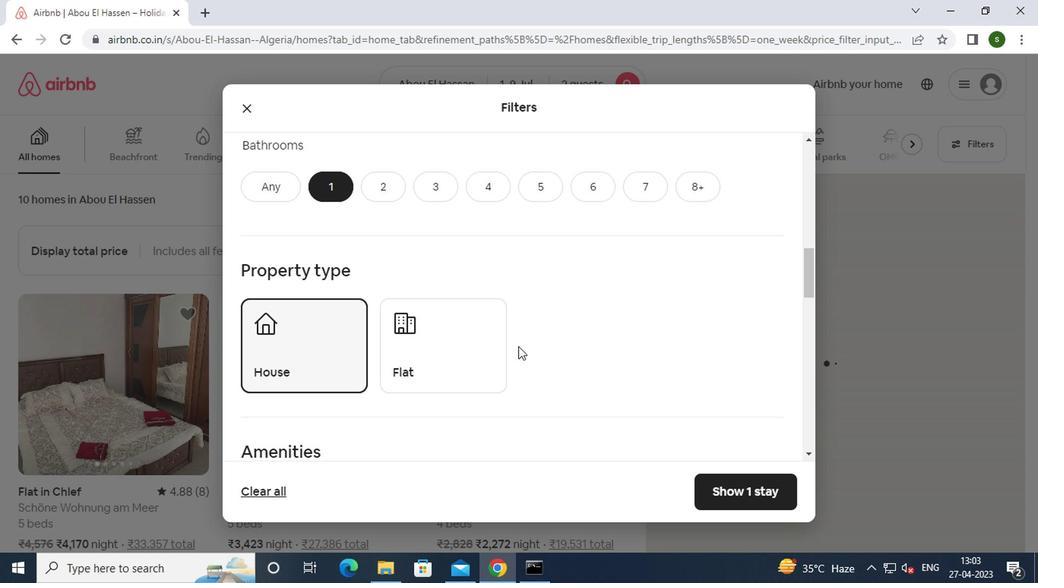 
Action: Mouse moved to (607, 326)
Screenshot: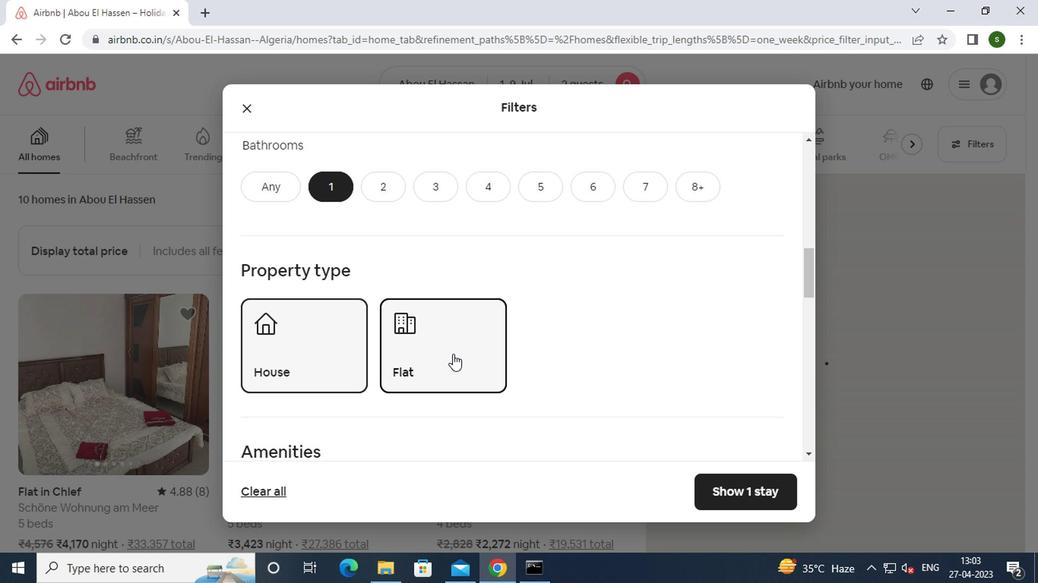 
Action: Mouse scrolled (607, 325) with delta (0, -1)
Screenshot: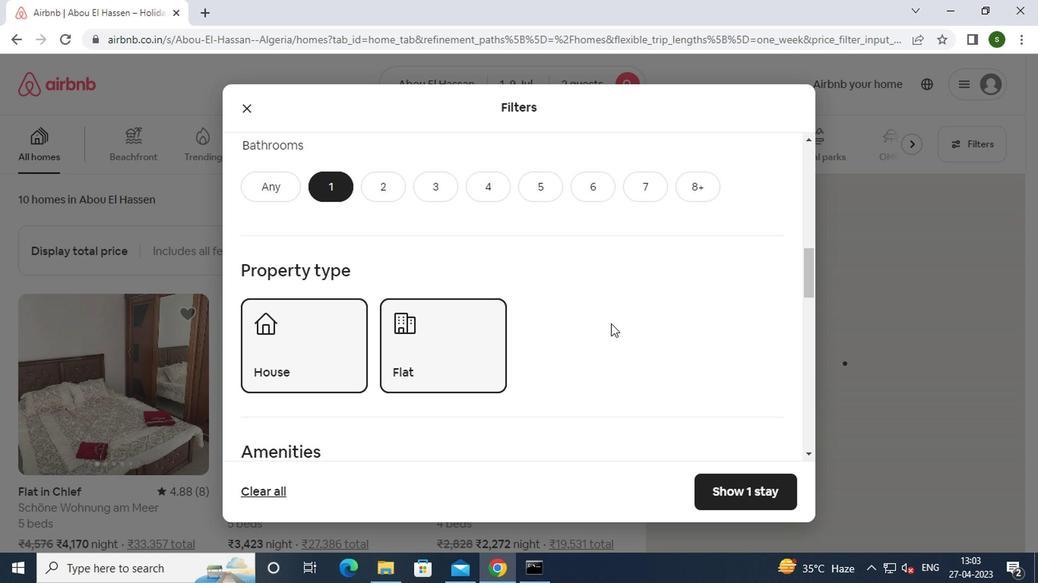 
Action: Mouse scrolled (607, 325) with delta (0, -1)
Screenshot: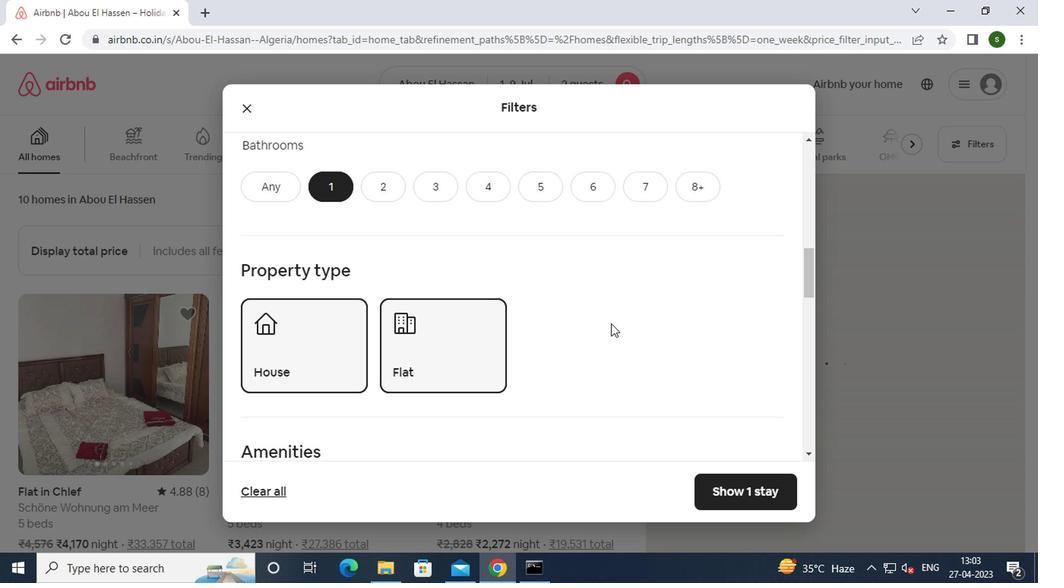 
Action: Mouse scrolled (607, 325) with delta (0, -1)
Screenshot: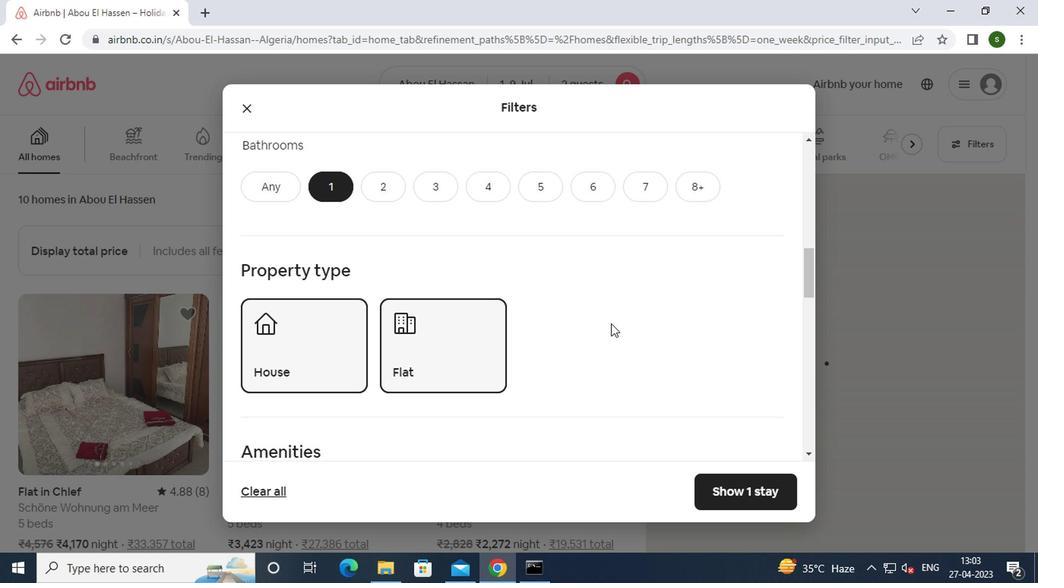 
Action: Mouse scrolled (607, 325) with delta (0, -1)
Screenshot: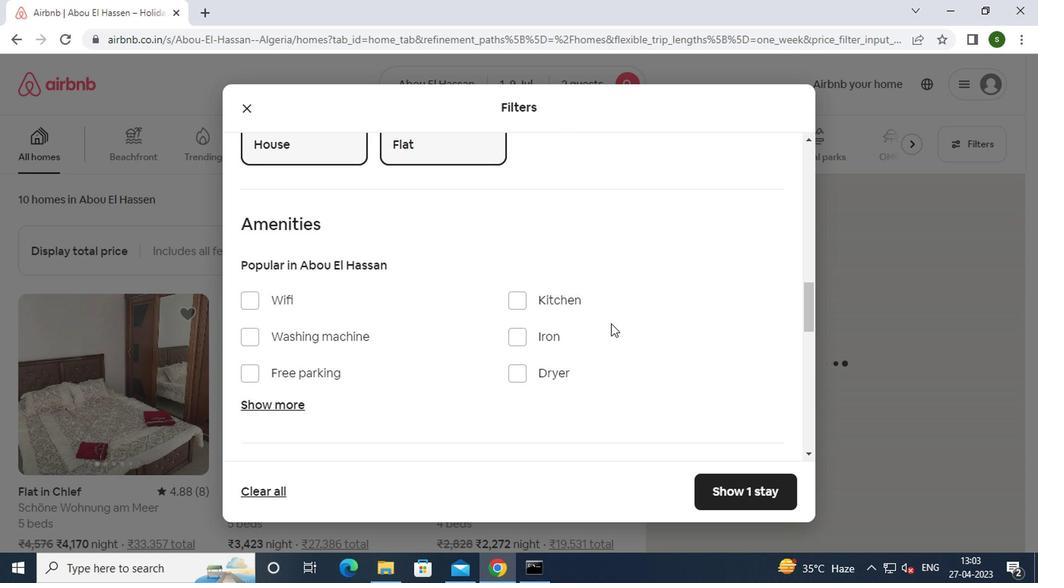 
Action: Mouse scrolled (607, 325) with delta (0, -1)
Screenshot: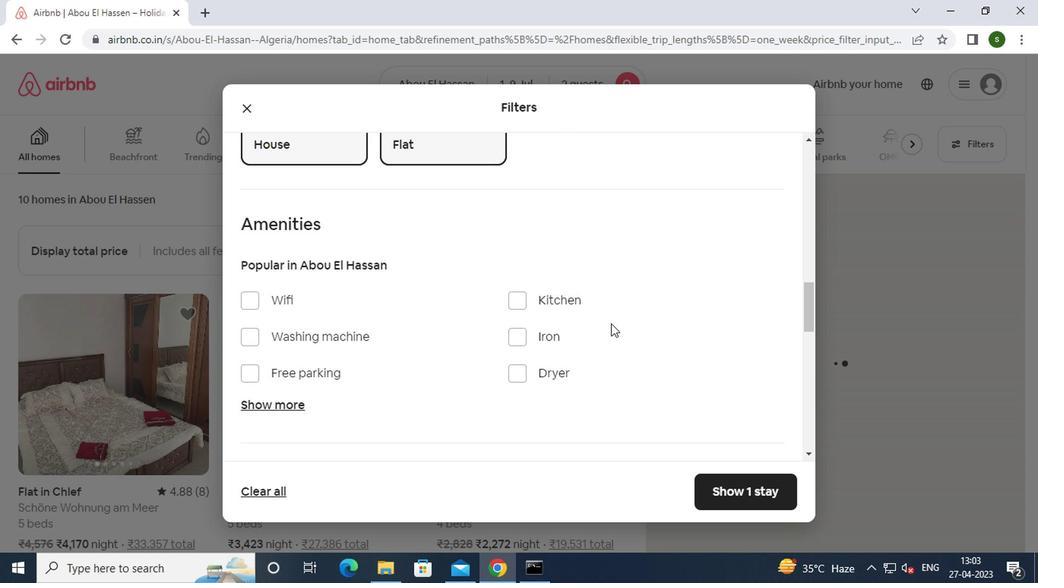 
Action: Mouse scrolled (607, 325) with delta (0, -1)
Screenshot: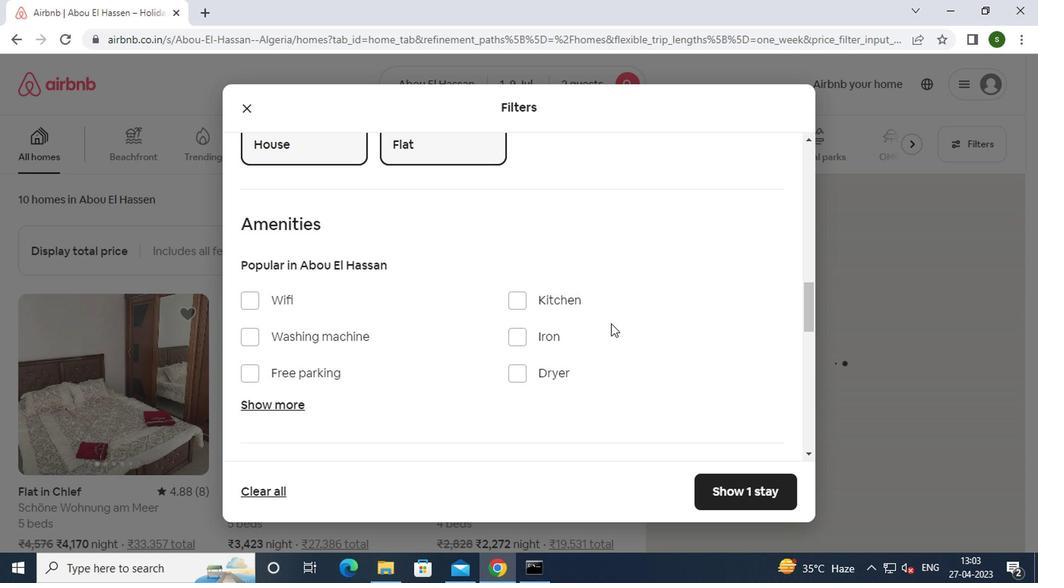 
Action: Mouse scrolled (607, 325) with delta (0, -1)
Screenshot: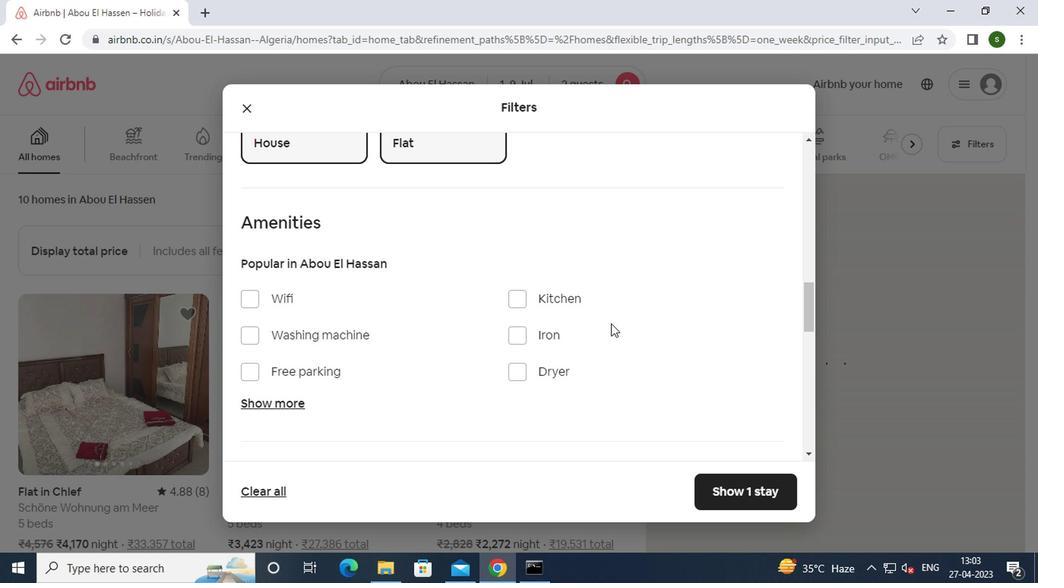 
Action: Mouse moved to (745, 288)
Screenshot: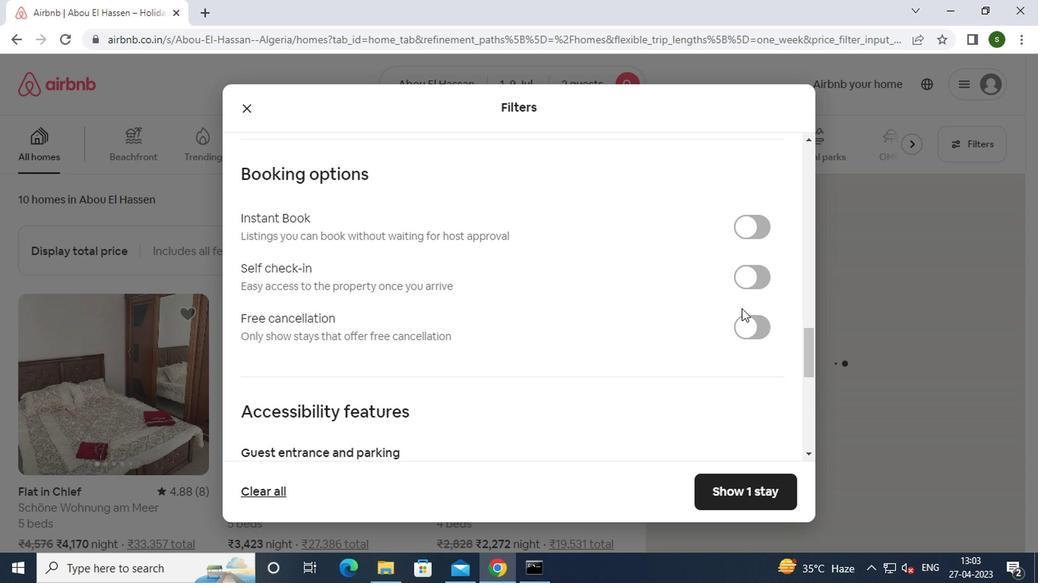 
Action: Mouse pressed left at (745, 288)
Screenshot: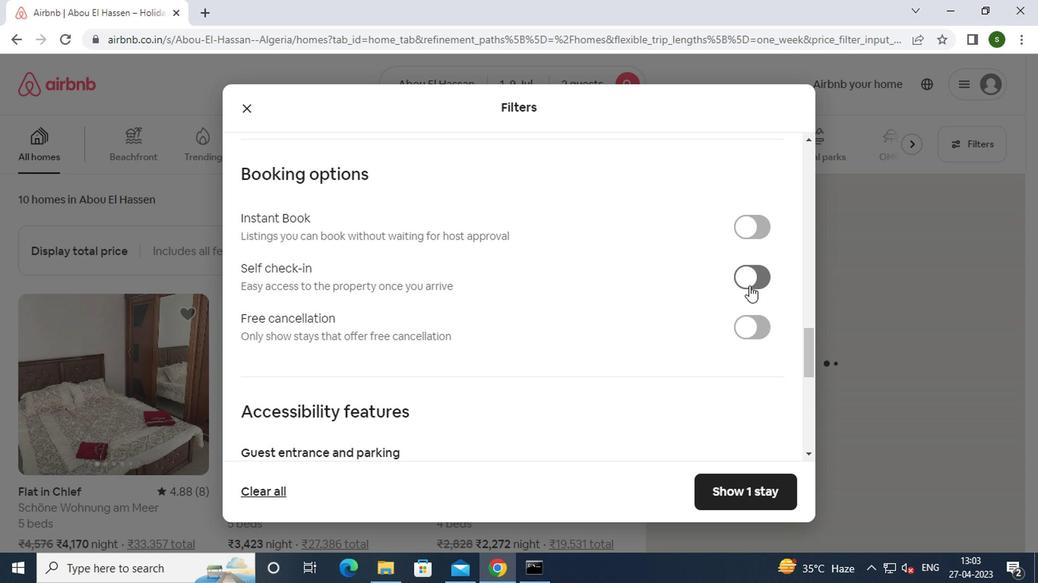 
Action: Mouse moved to (736, 492)
Screenshot: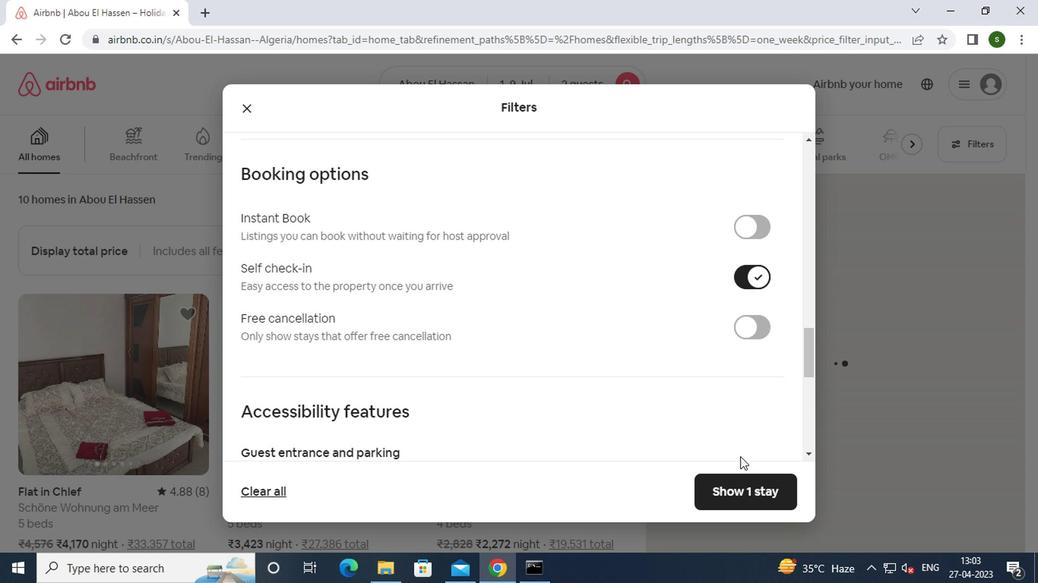 
Action: Mouse pressed left at (736, 492)
Screenshot: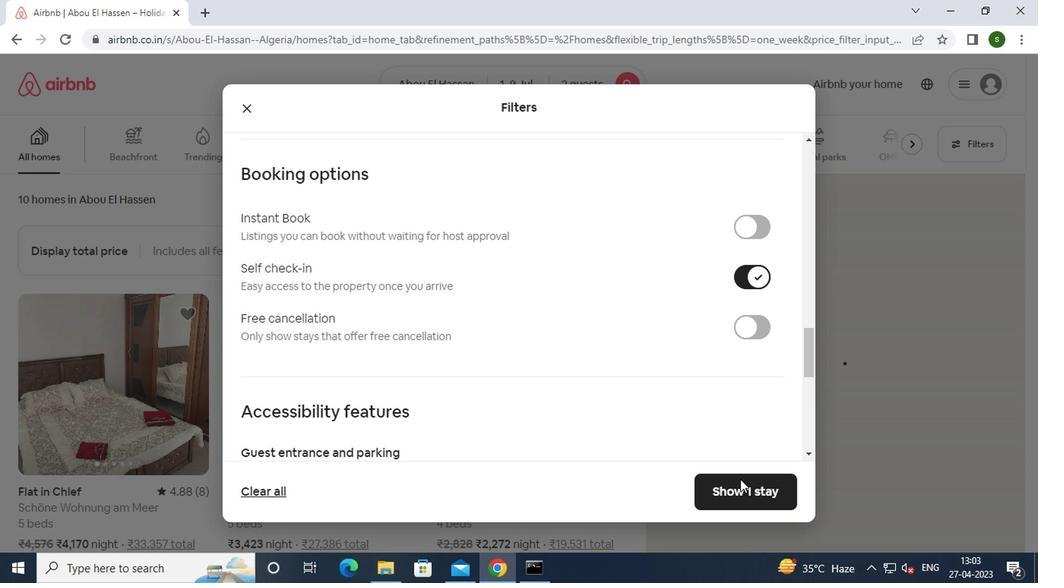 
